 Task: Search one way flight ticket for 1 adult, 5 children, 2 infants in seat and 1 infant on lap in first from Amarillo: Rick Husband Amarillo International Airport to Laramie: Laramie Regional Airport on 8-3-2023. Choice of flights is Westjet. Number of bags: 2 carry on bags and 6 checked bags. Price is upto 92000. Outbound departure time preference is 10:30.
Action: Mouse moved to (291, 112)
Screenshot: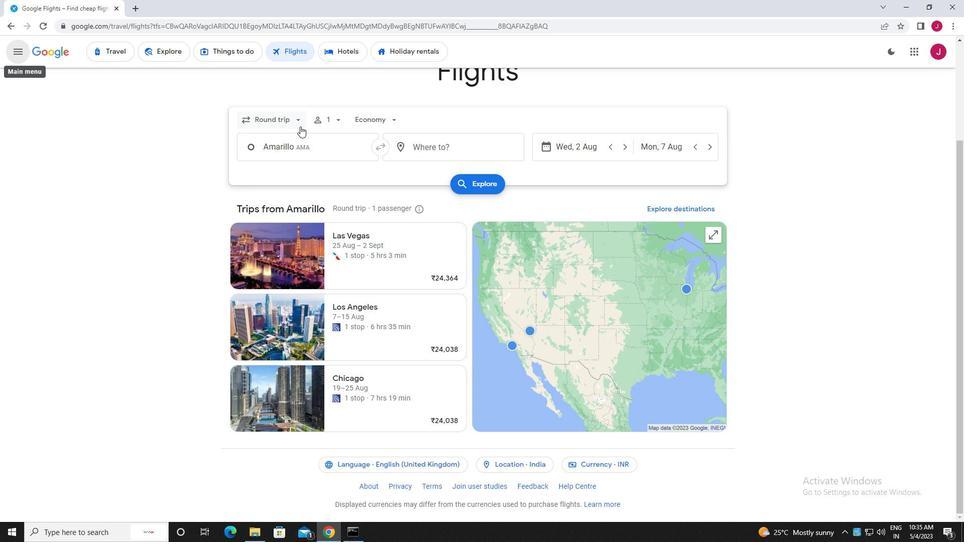 
Action: Mouse pressed left at (291, 112)
Screenshot: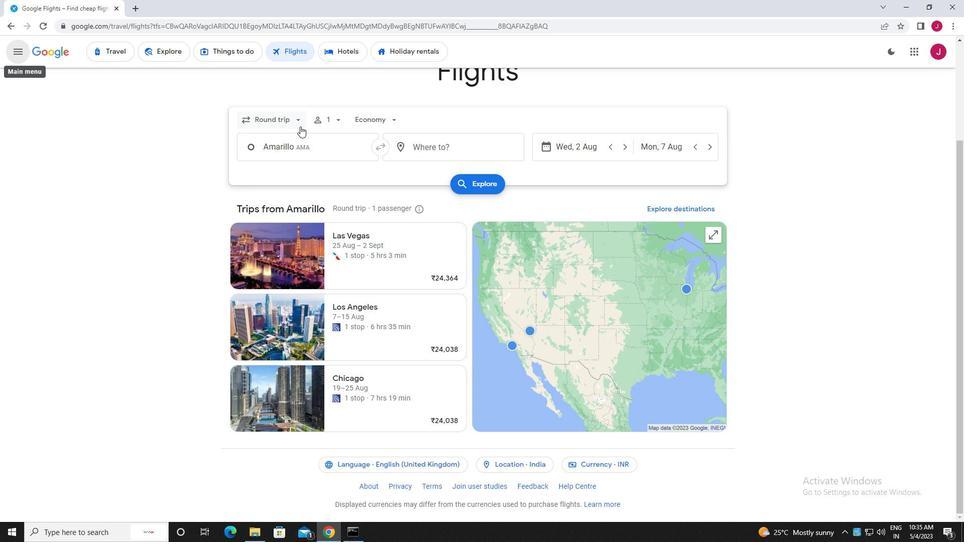 
Action: Mouse moved to (287, 165)
Screenshot: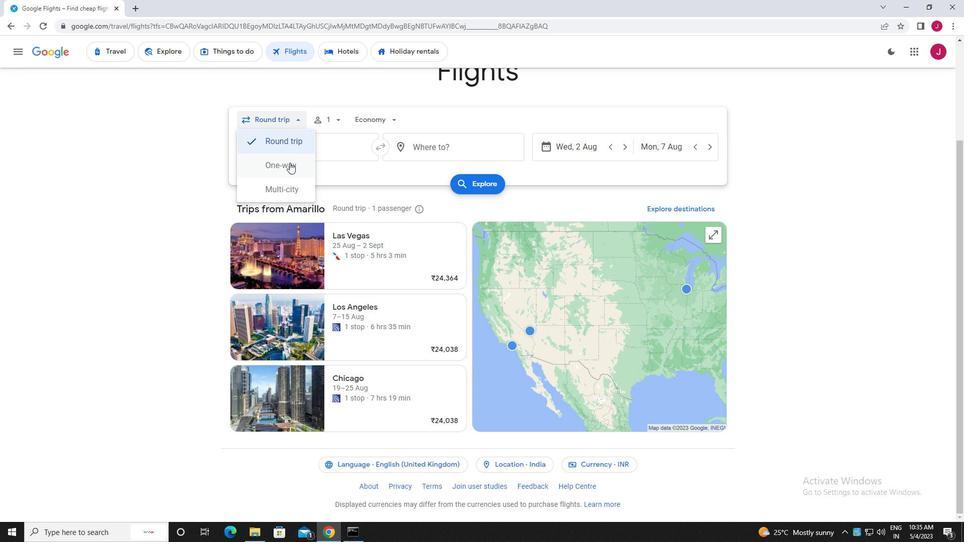 
Action: Mouse pressed left at (287, 165)
Screenshot: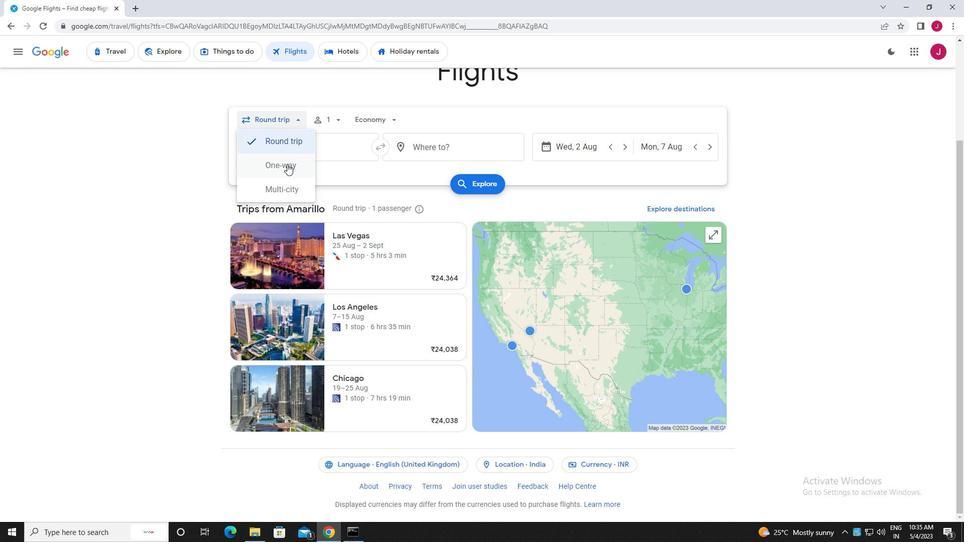 
Action: Mouse moved to (335, 122)
Screenshot: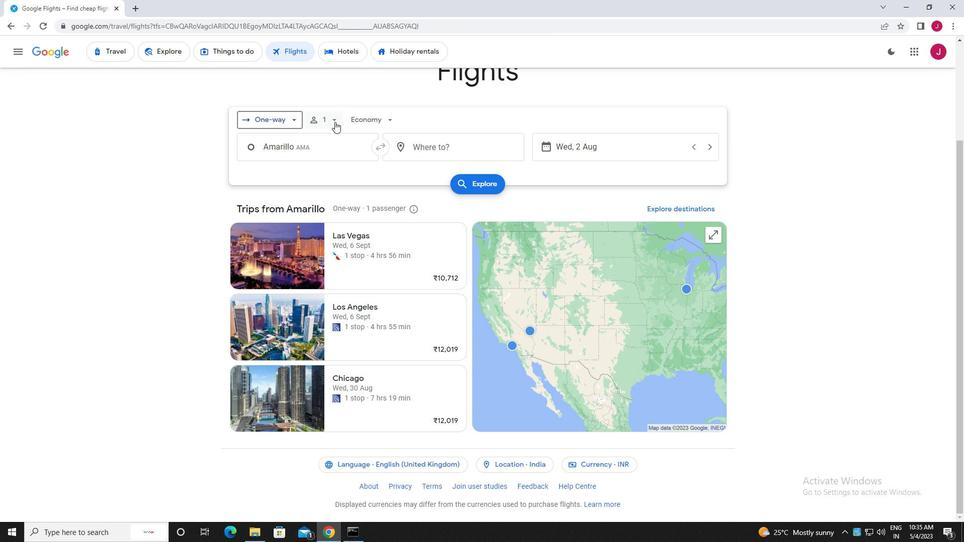 
Action: Mouse pressed left at (335, 122)
Screenshot: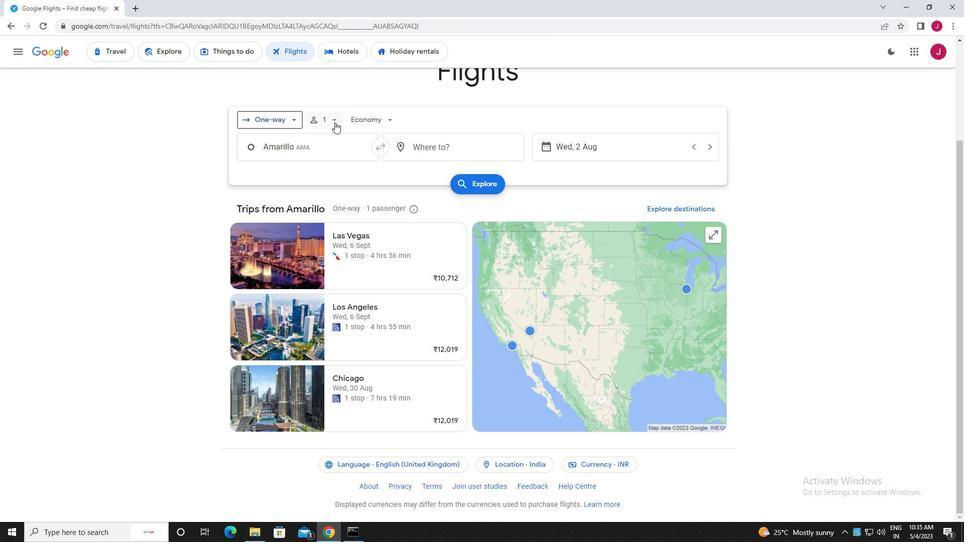 
Action: Mouse moved to (411, 174)
Screenshot: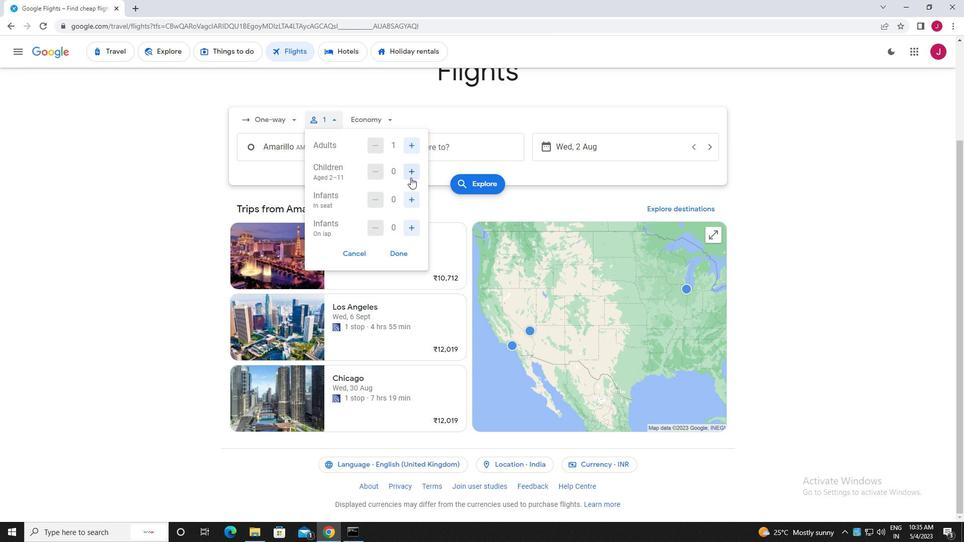 
Action: Mouse pressed left at (411, 174)
Screenshot: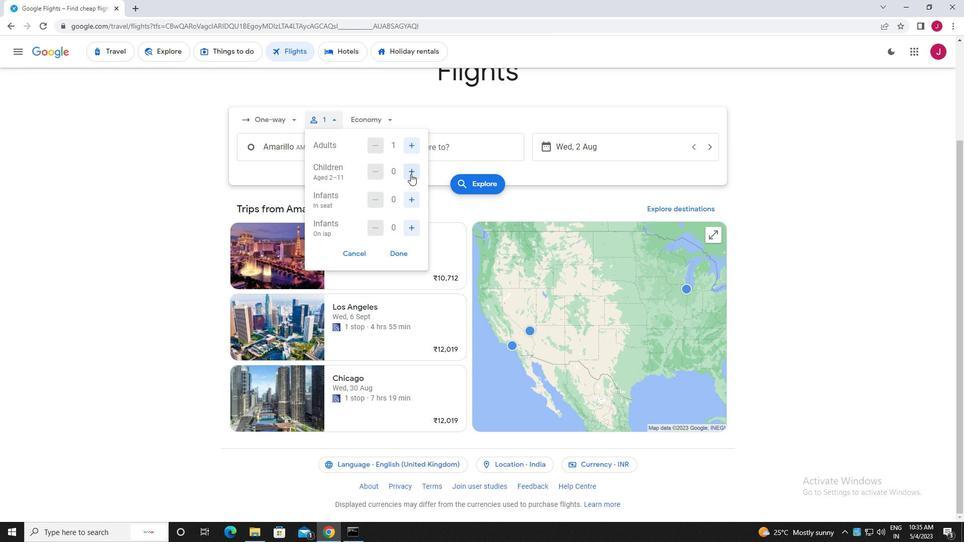 
Action: Mouse pressed left at (411, 174)
Screenshot: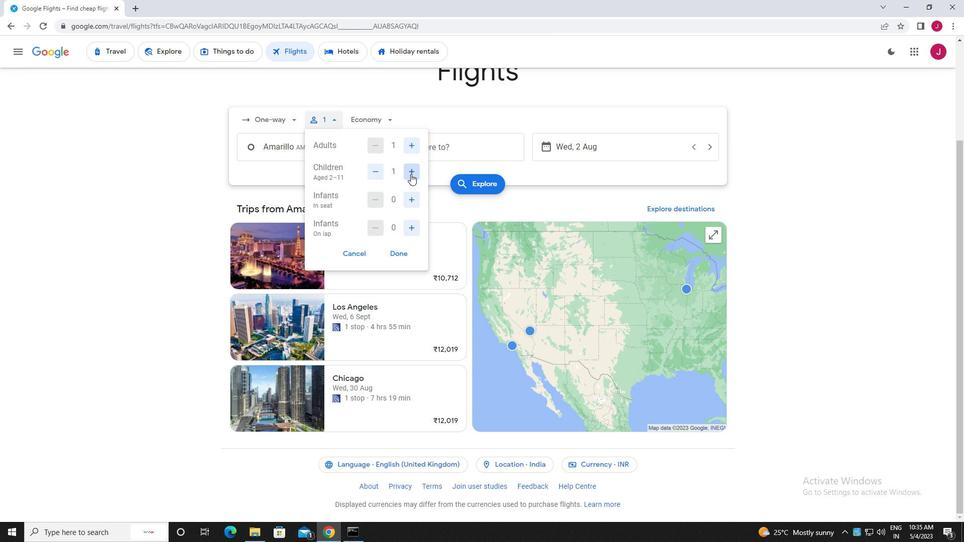 
Action: Mouse pressed left at (411, 174)
Screenshot: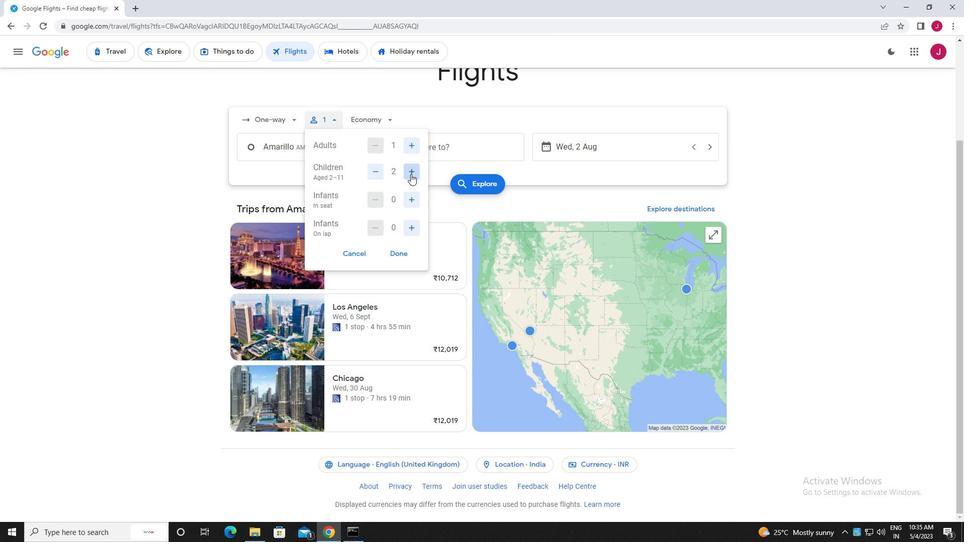 
Action: Mouse pressed left at (411, 174)
Screenshot: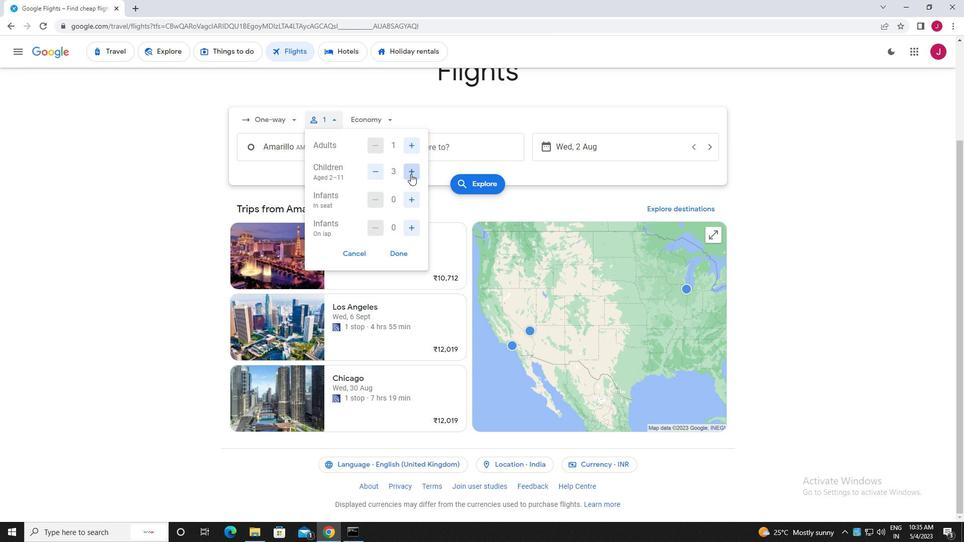 
Action: Mouse pressed left at (411, 174)
Screenshot: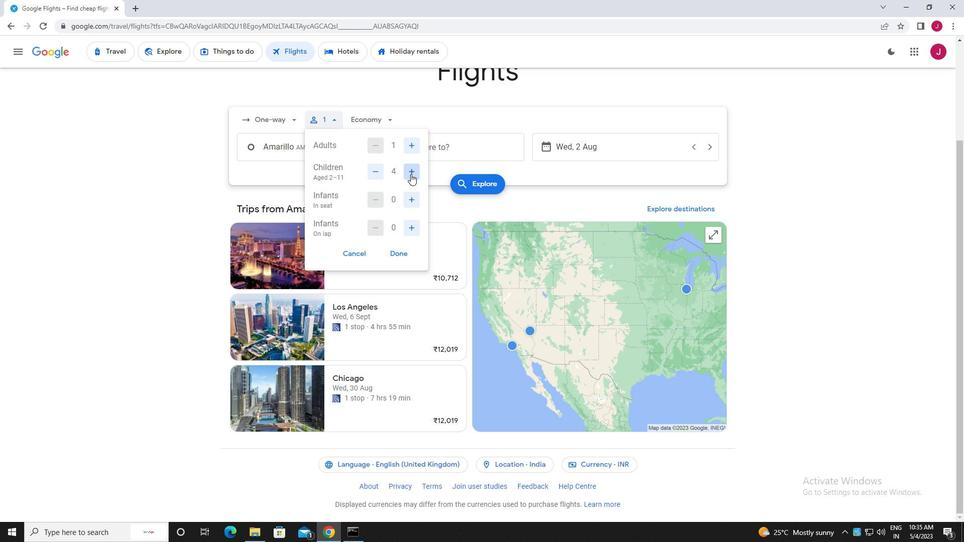 
Action: Mouse moved to (411, 199)
Screenshot: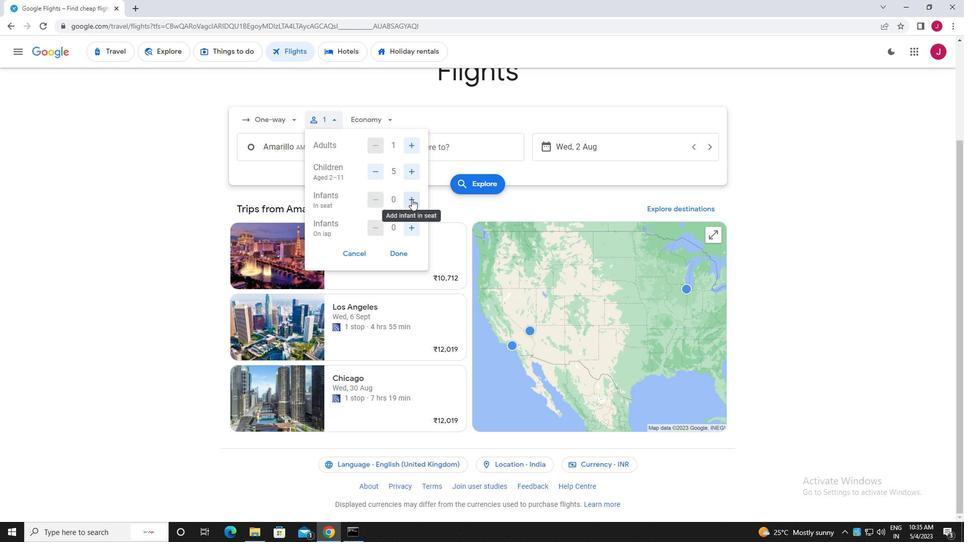 
Action: Mouse pressed left at (411, 199)
Screenshot: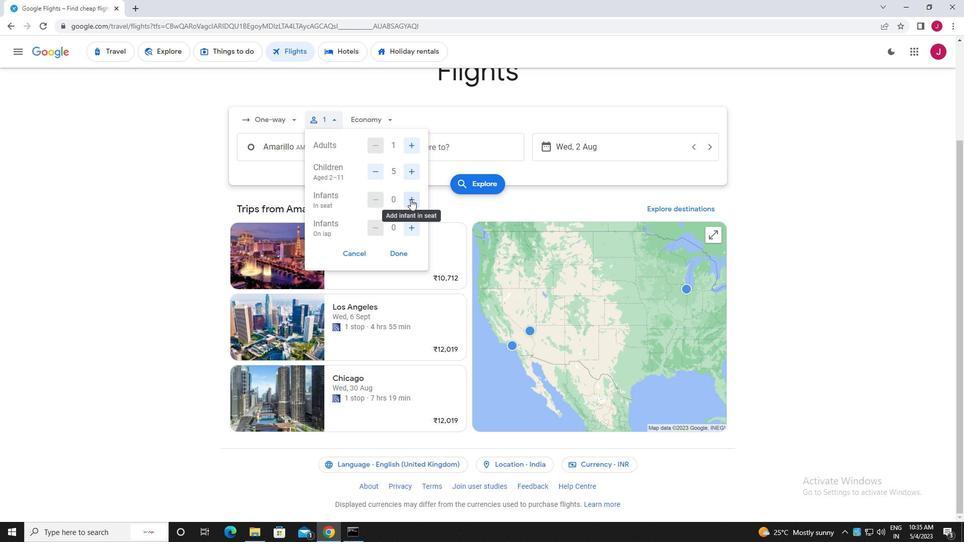 
Action: Mouse pressed left at (411, 199)
Screenshot: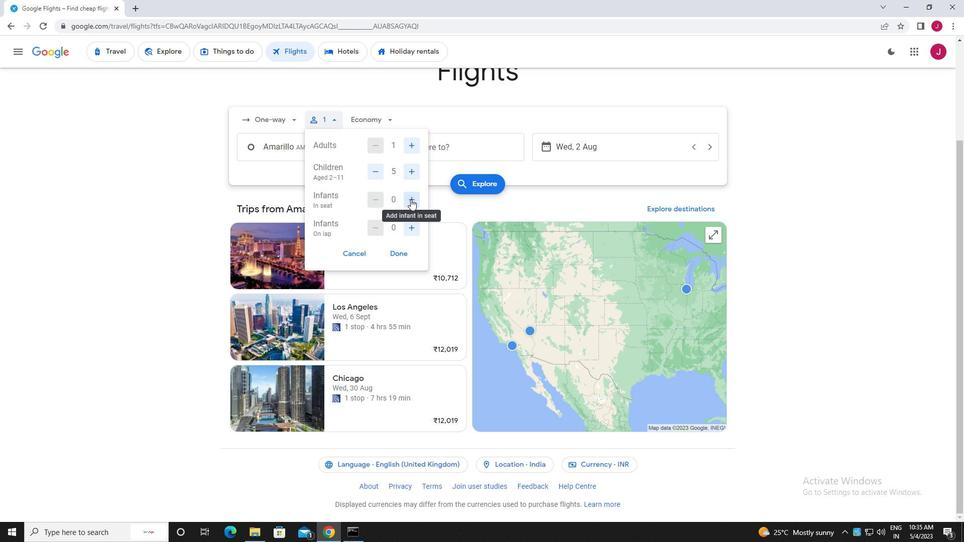 
Action: Mouse moved to (410, 227)
Screenshot: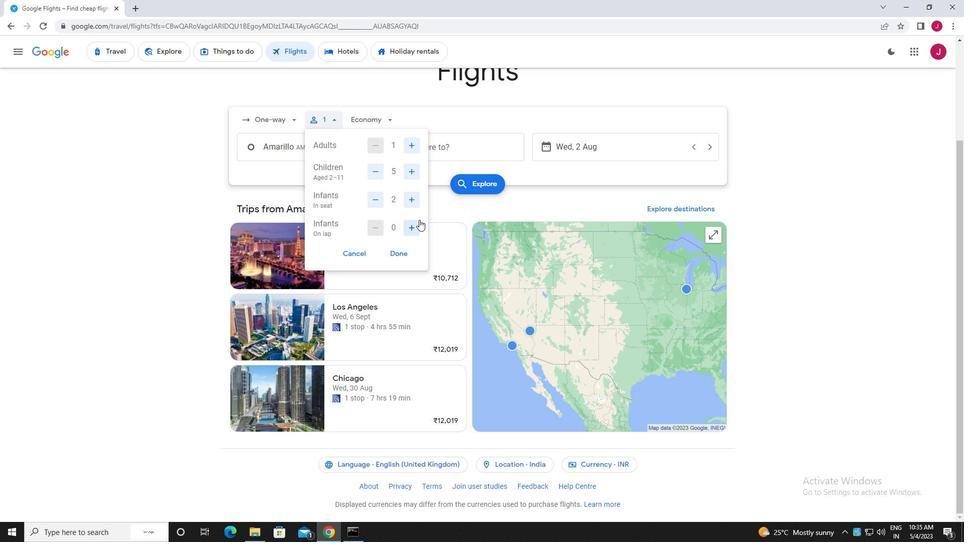 
Action: Mouse pressed left at (410, 227)
Screenshot: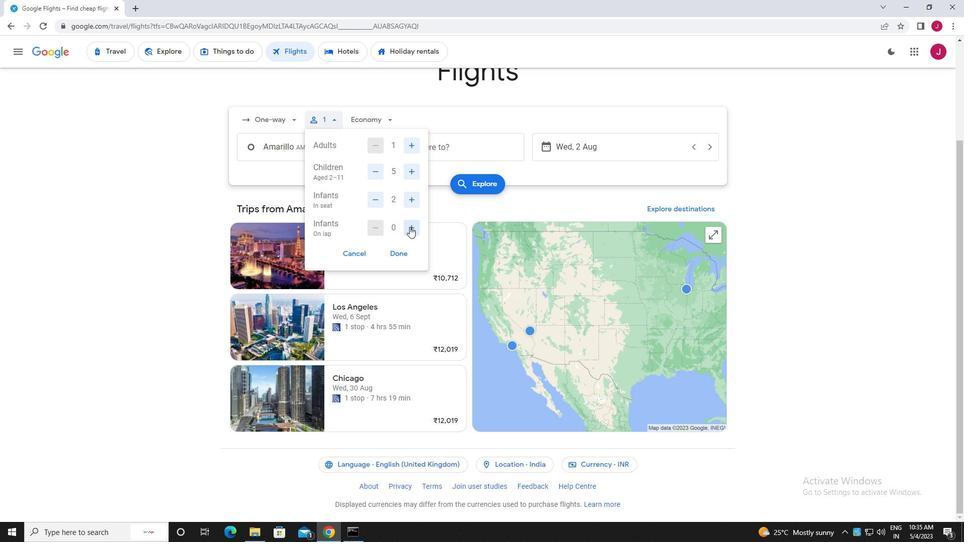 
Action: Mouse moved to (371, 199)
Screenshot: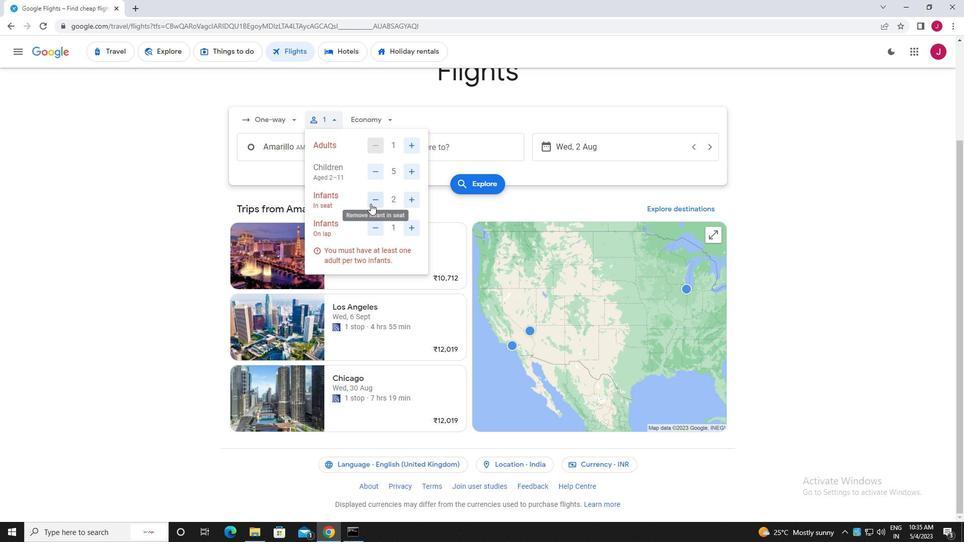 
Action: Mouse pressed left at (371, 199)
Screenshot: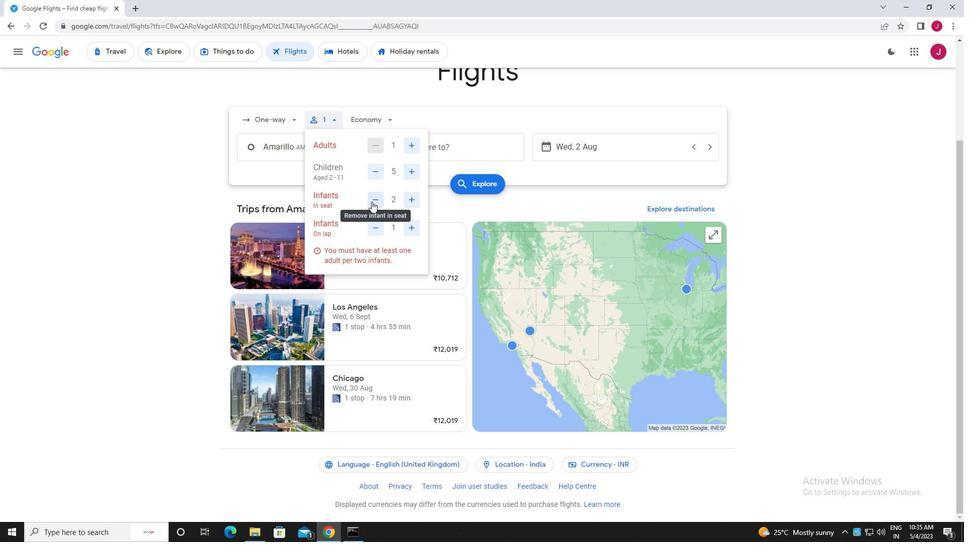 
Action: Mouse moved to (400, 253)
Screenshot: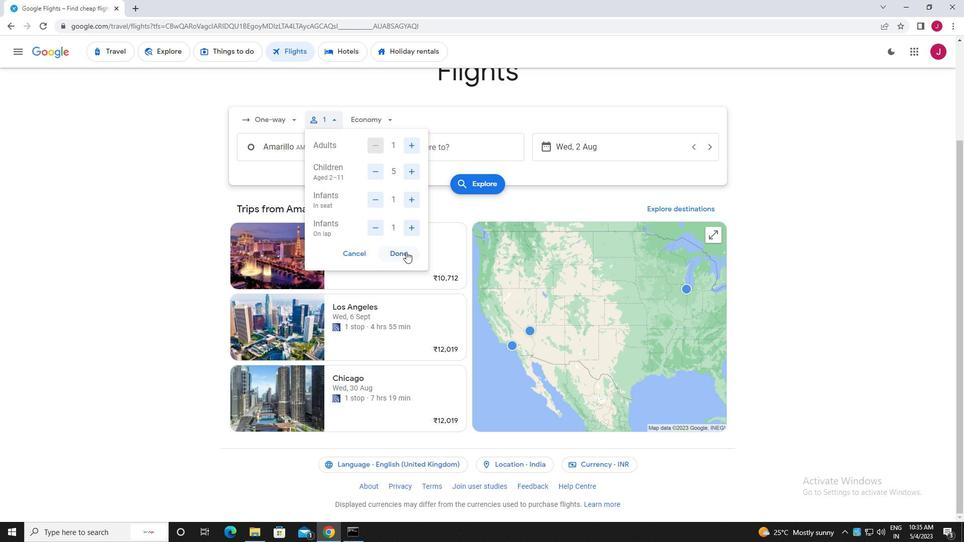 
Action: Mouse pressed left at (400, 253)
Screenshot: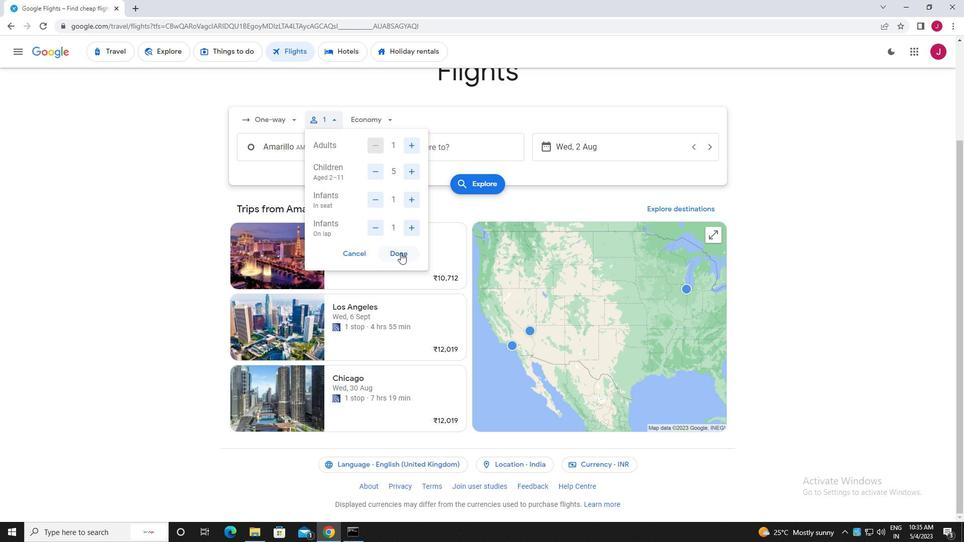 
Action: Mouse moved to (391, 123)
Screenshot: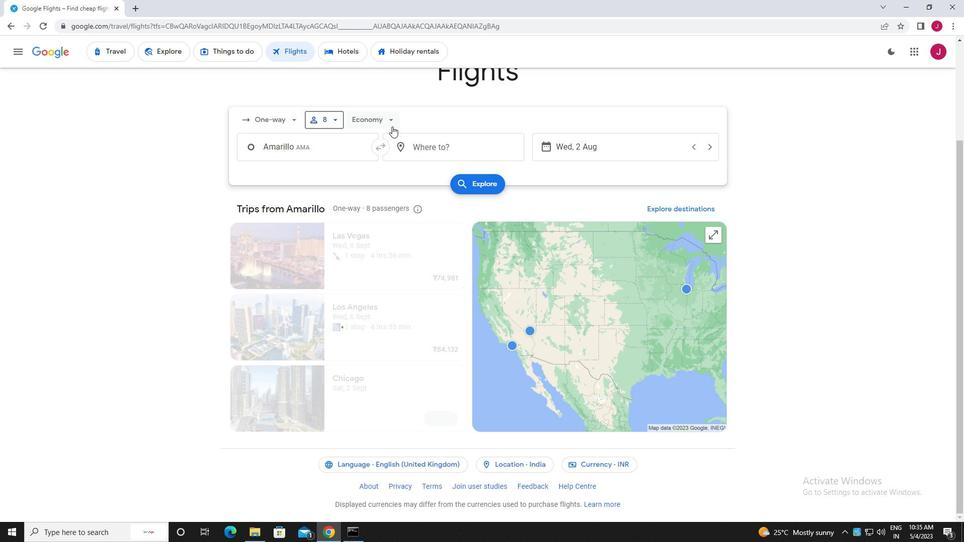 
Action: Mouse pressed left at (391, 123)
Screenshot: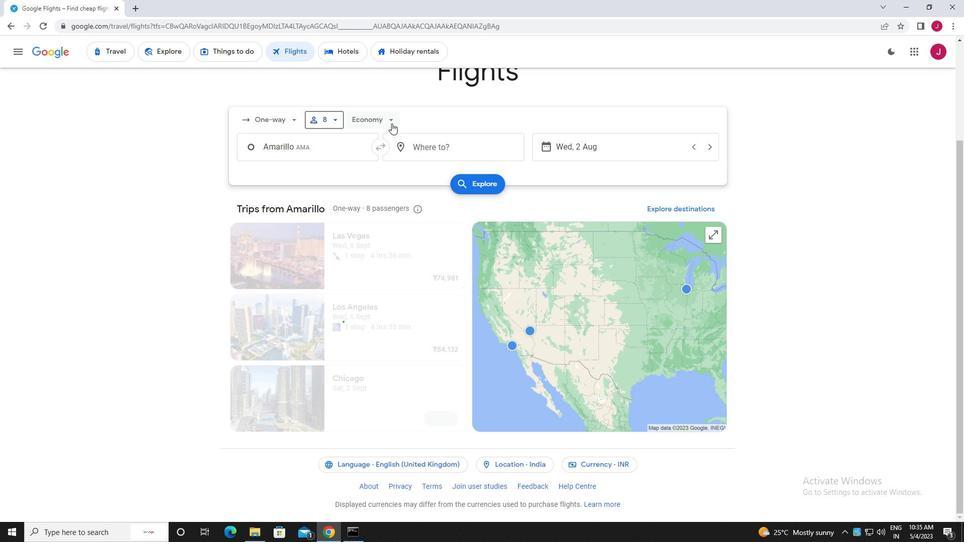 
Action: Mouse moved to (392, 216)
Screenshot: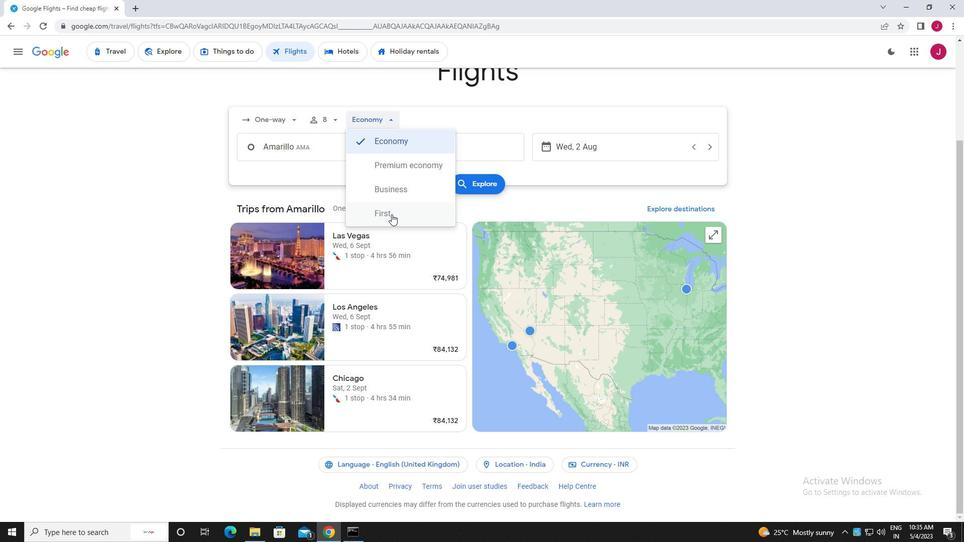 
Action: Mouse pressed left at (392, 216)
Screenshot: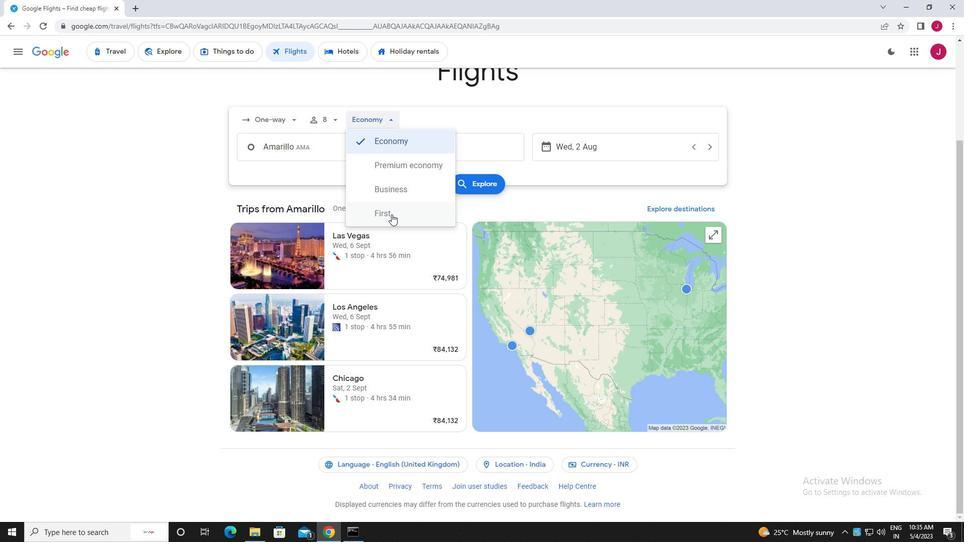 
Action: Mouse moved to (330, 150)
Screenshot: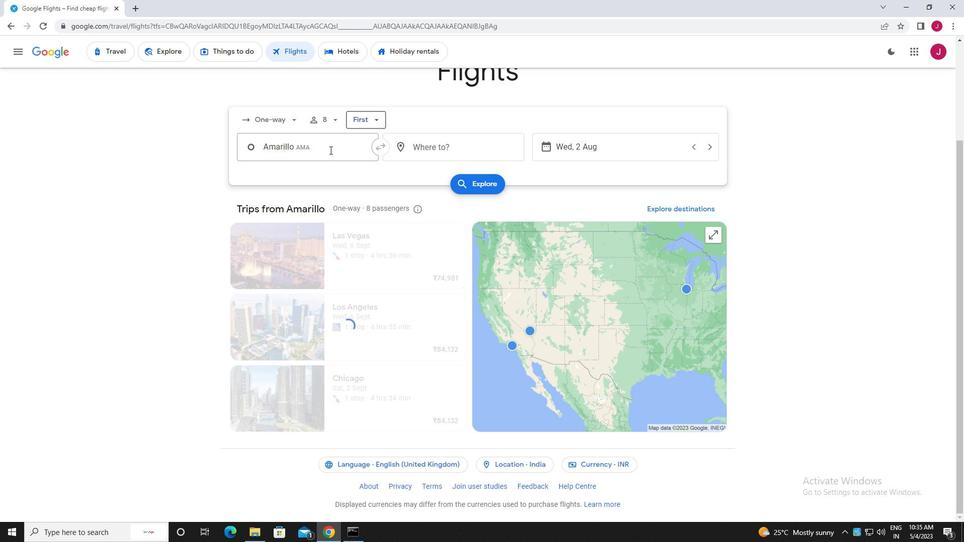 
Action: Mouse pressed left at (330, 150)
Screenshot: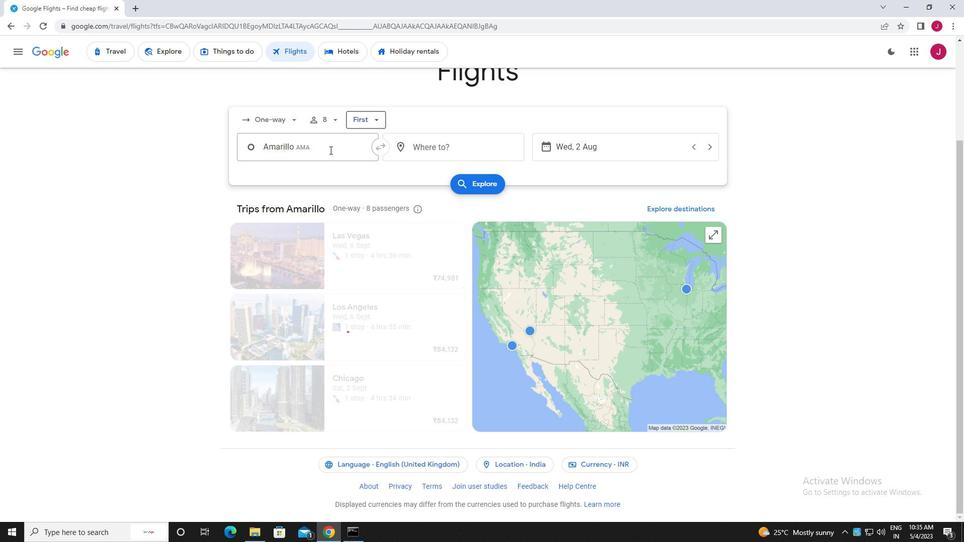 
Action: Mouse moved to (337, 150)
Screenshot: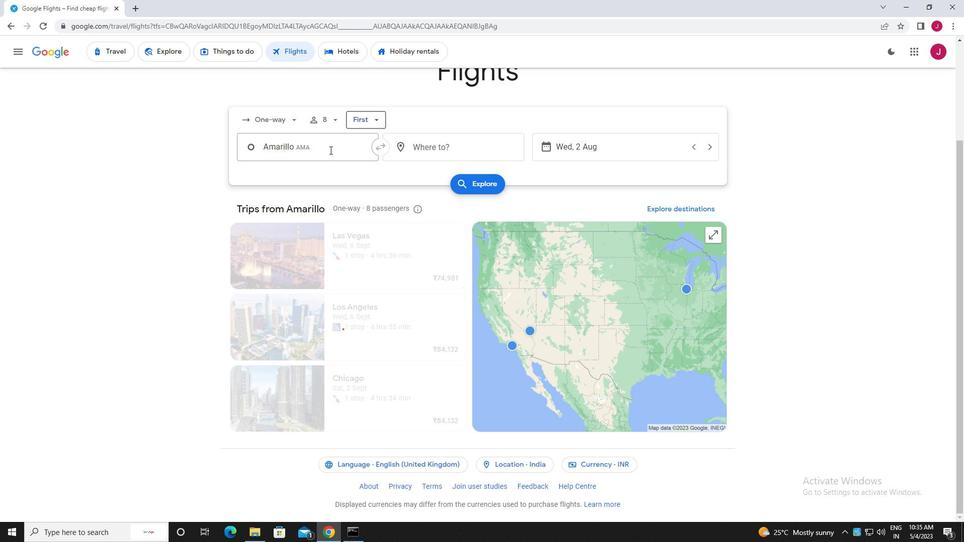 
Action: Key pressed amarillo
Screenshot: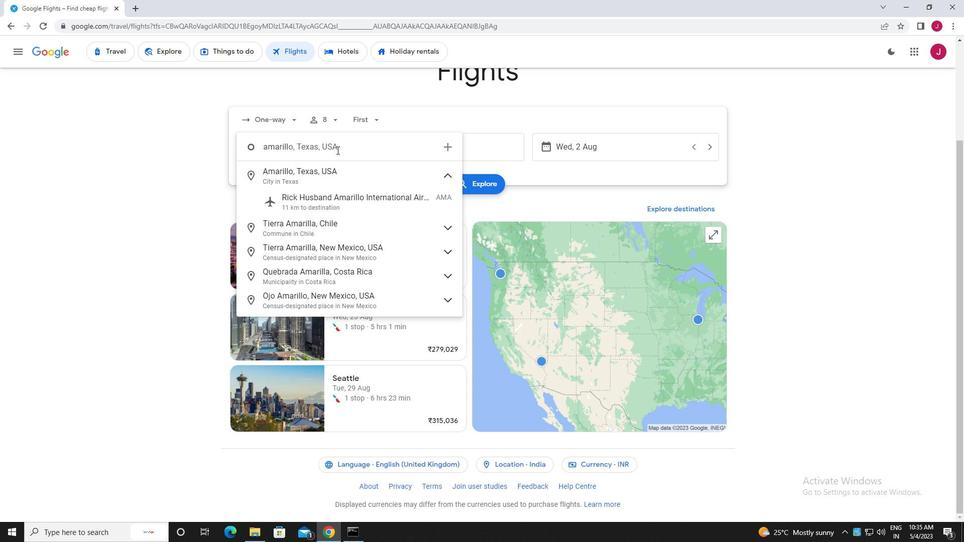 
Action: Mouse moved to (359, 206)
Screenshot: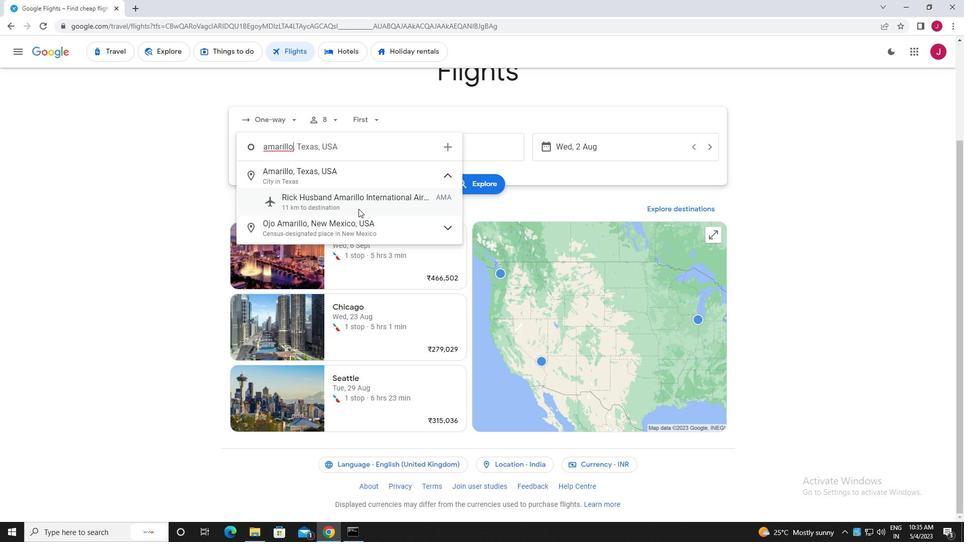 
Action: Mouse pressed left at (359, 206)
Screenshot: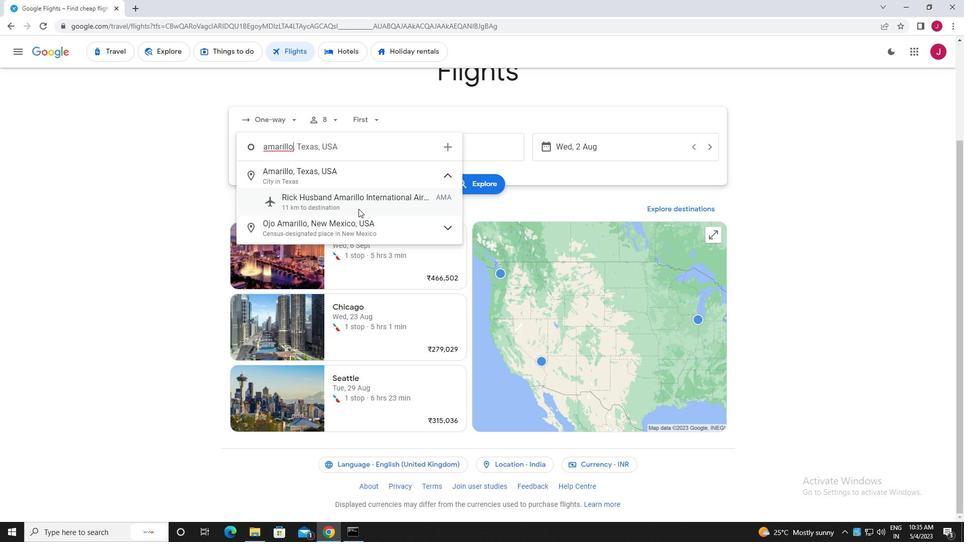 
Action: Mouse moved to (460, 151)
Screenshot: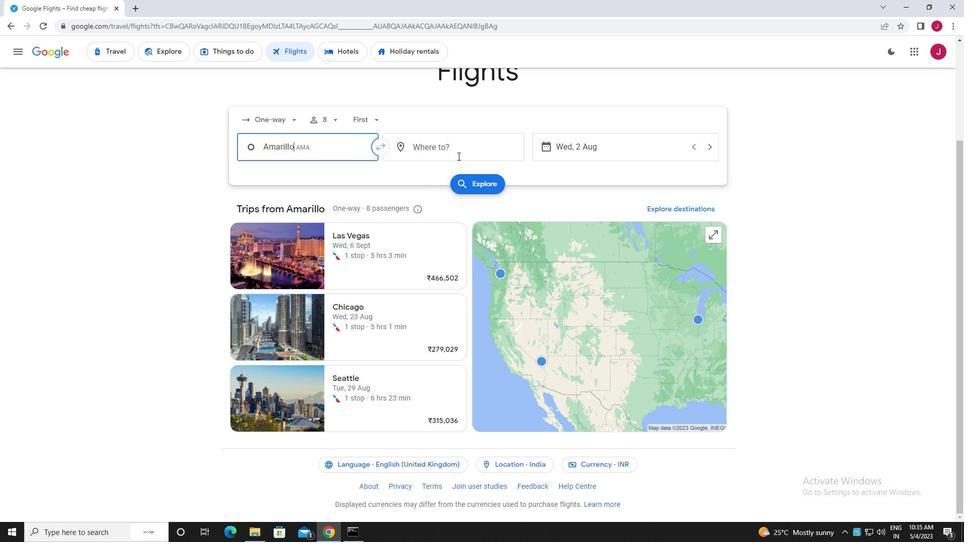 
Action: Mouse pressed left at (460, 151)
Screenshot: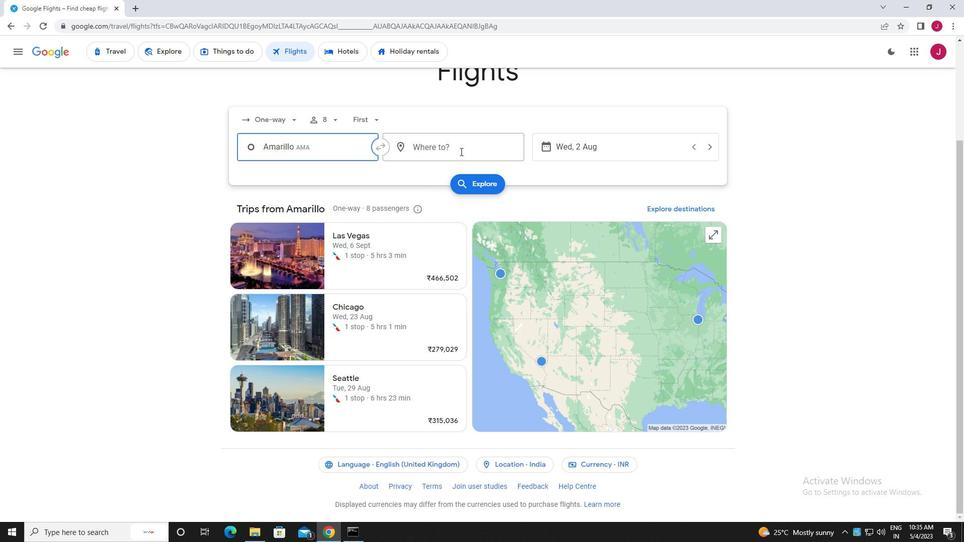 
Action: Mouse moved to (462, 152)
Screenshot: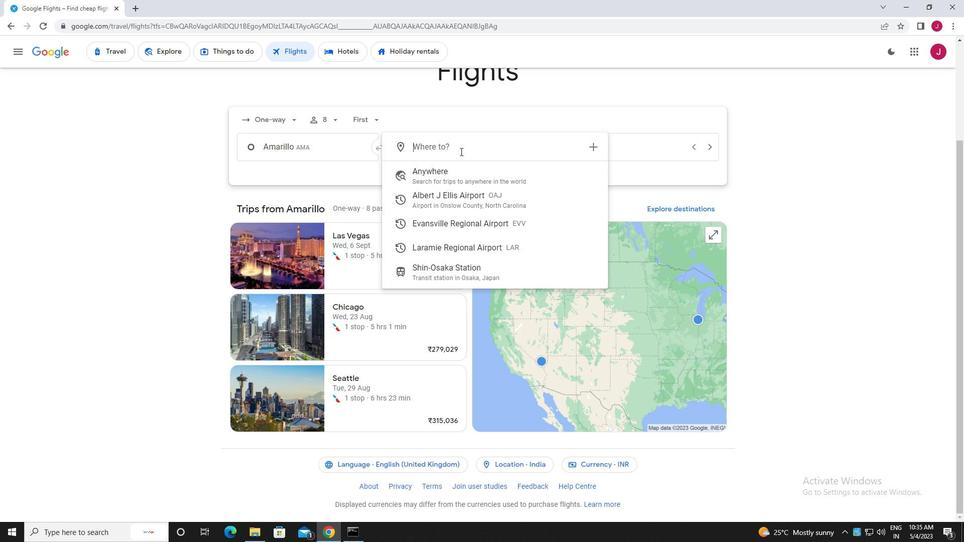 
Action: Key pressed laram
Screenshot: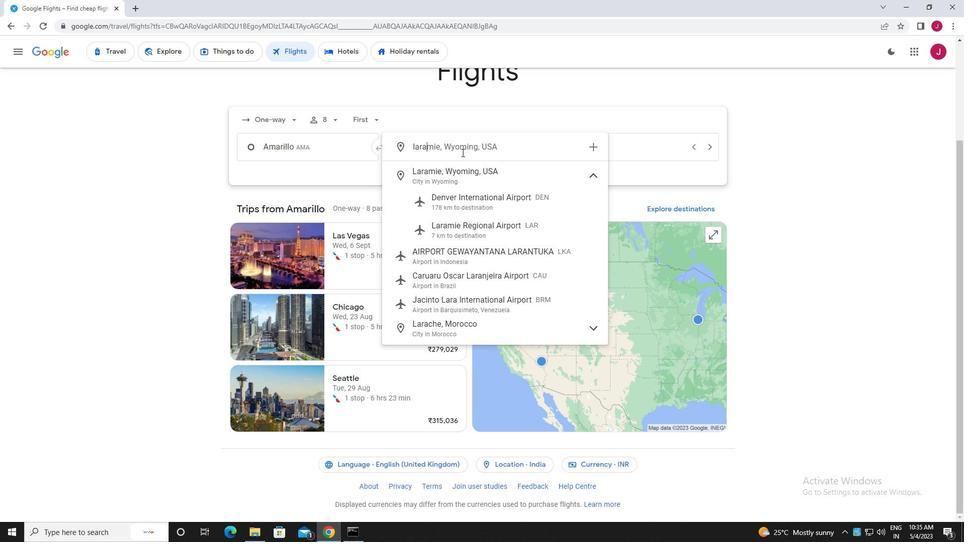 
Action: Mouse moved to (476, 222)
Screenshot: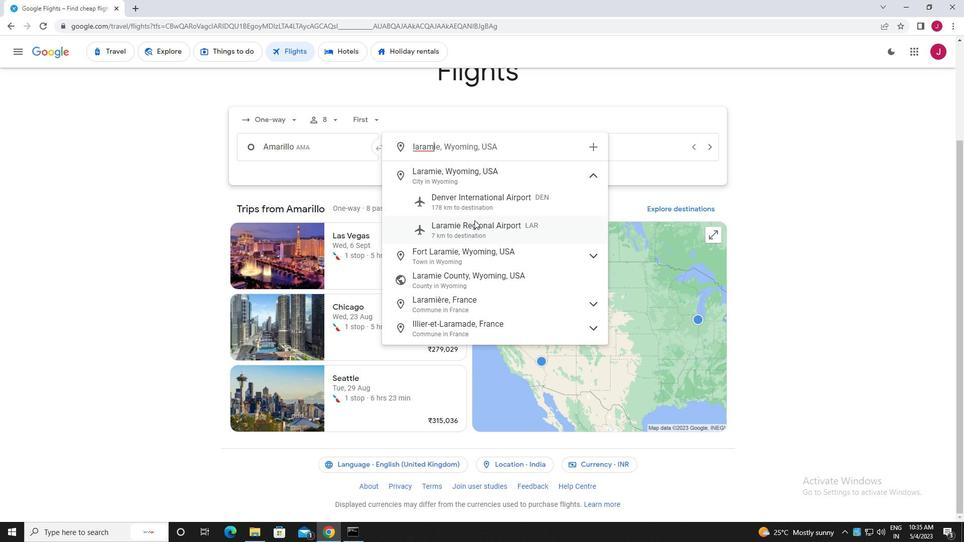 
Action: Mouse pressed left at (476, 222)
Screenshot: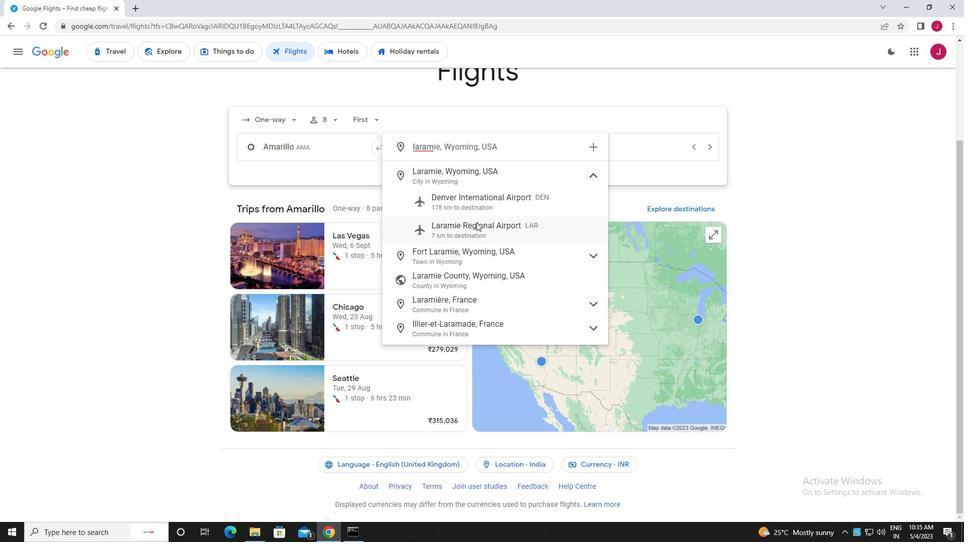 
Action: Mouse moved to (587, 151)
Screenshot: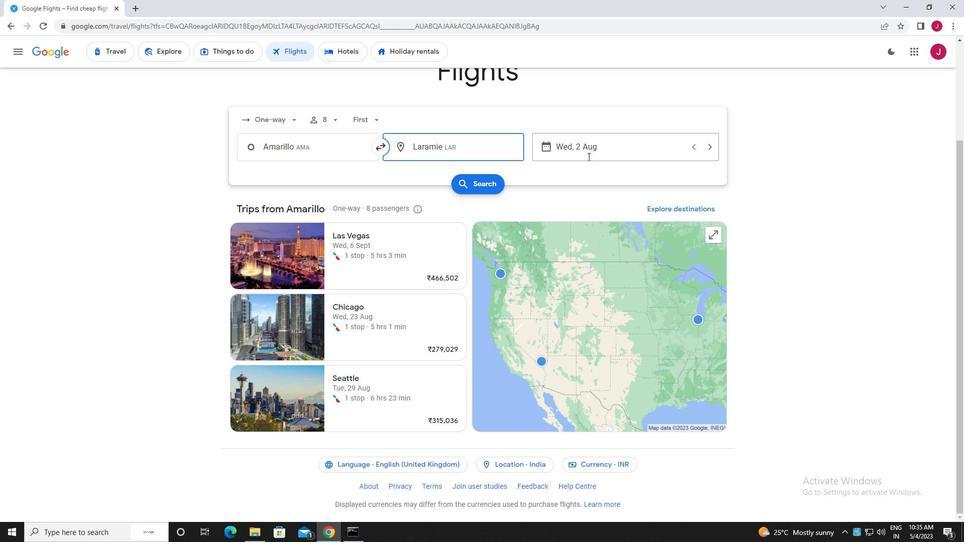 
Action: Mouse pressed left at (587, 151)
Screenshot: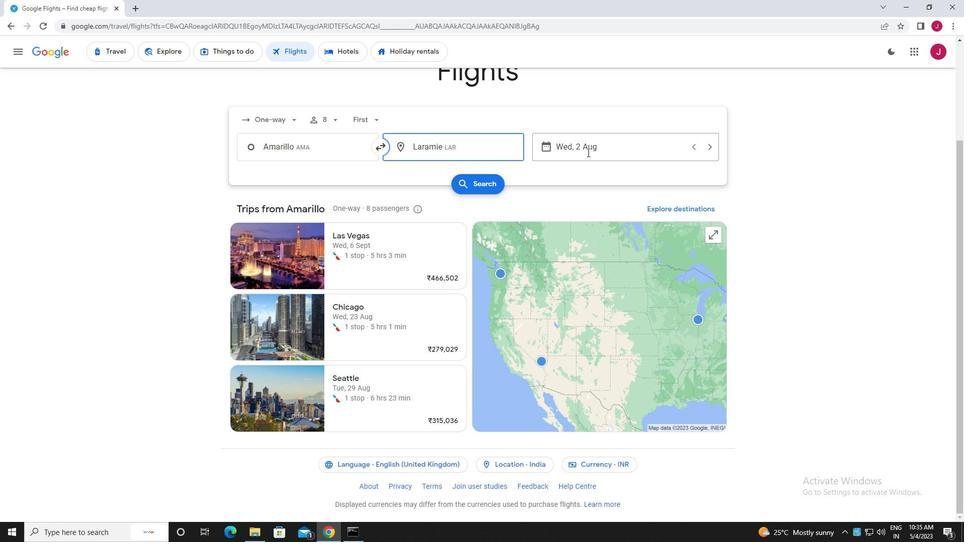 
Action: Mouse moved to (458, 225)
Screenshot: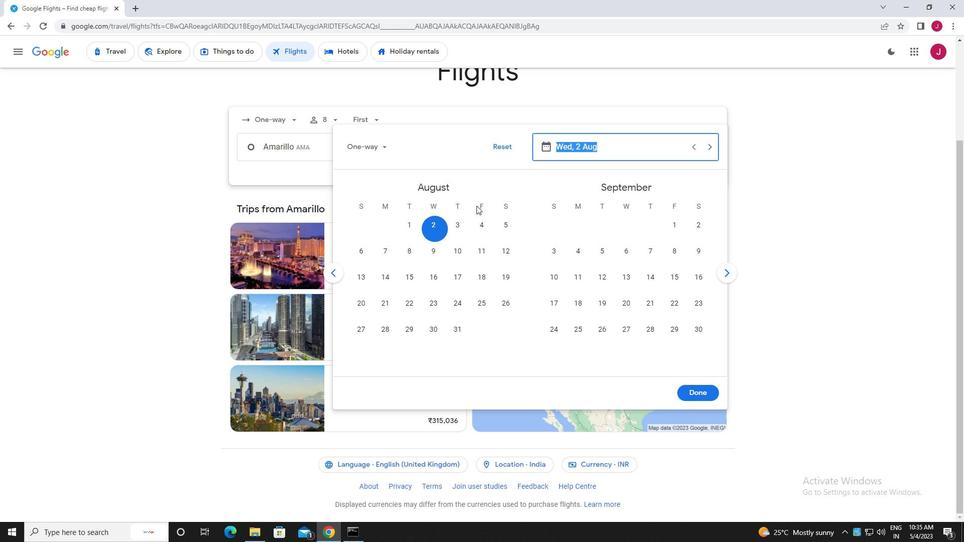 
Action: Mouse pressed left at (458, 225)
Screenshot: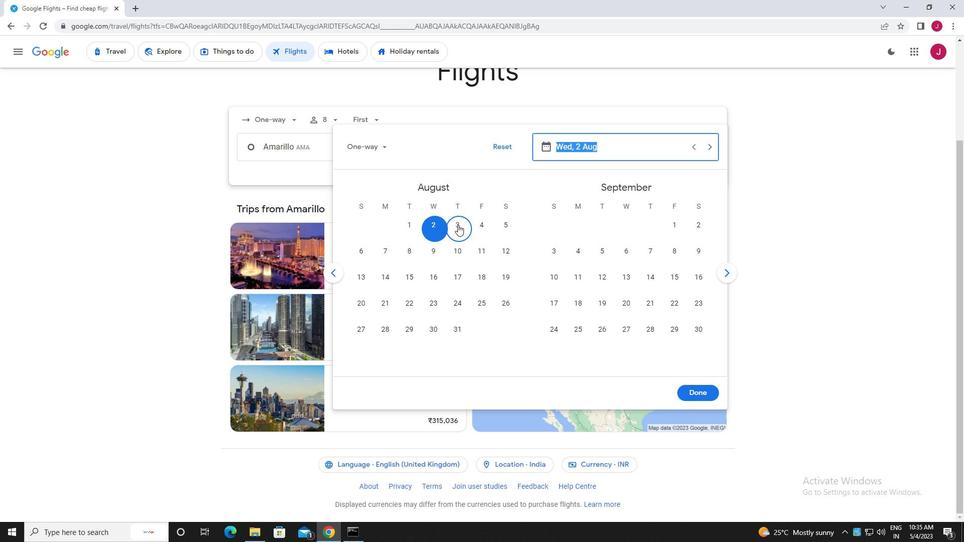 
Action: Mouse moved to (703, 392)
Screenshot: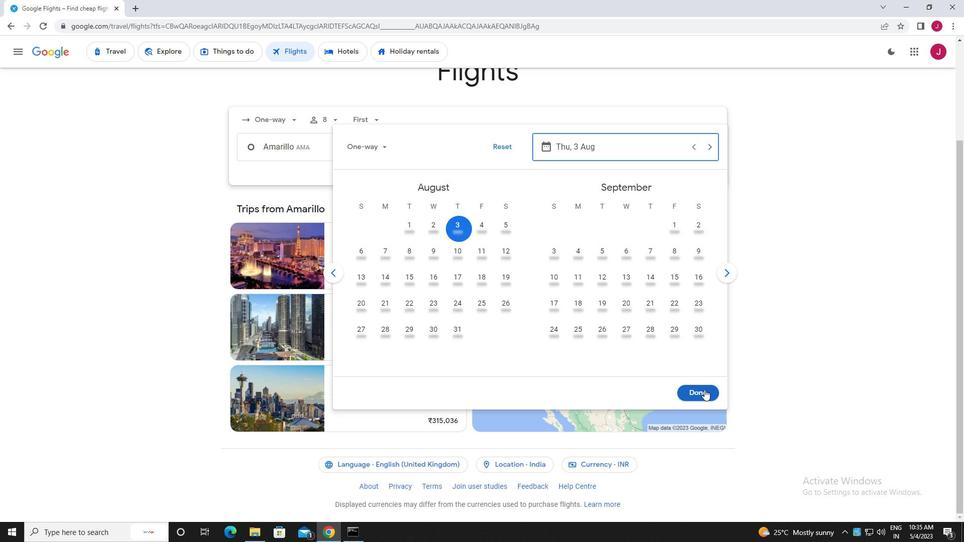 
Action: Mouse pressed left at (703, 392)
Screenshot: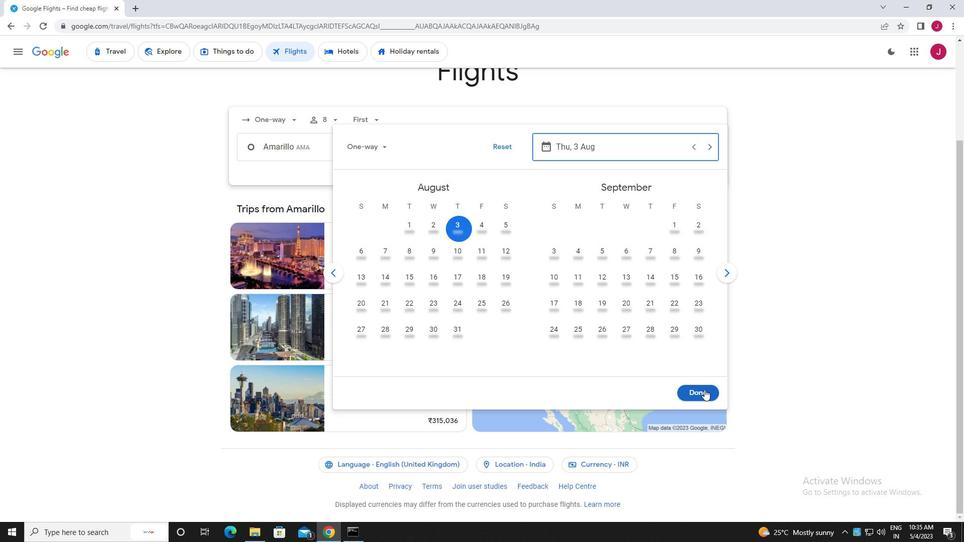 
Action: Mouse moved to (491, 184)
Screenshot: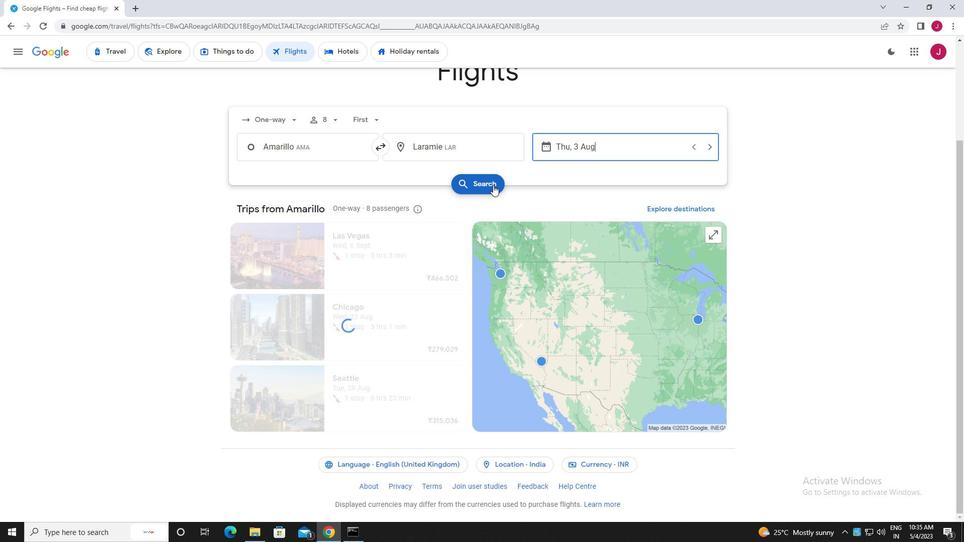 
Action: Mouse pressed left at (491, 184)
Screenshot: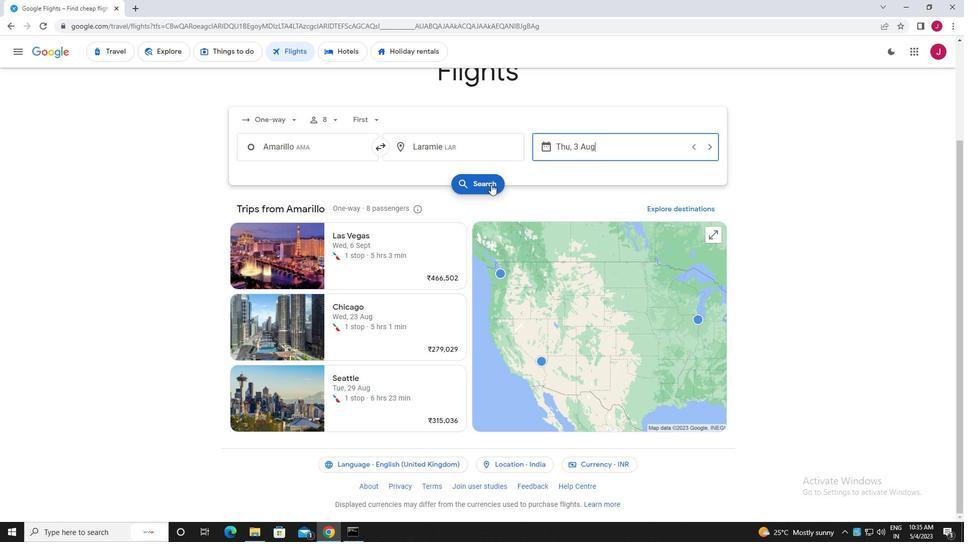
Action: Mouse moved to (252, 145)
Screenshot: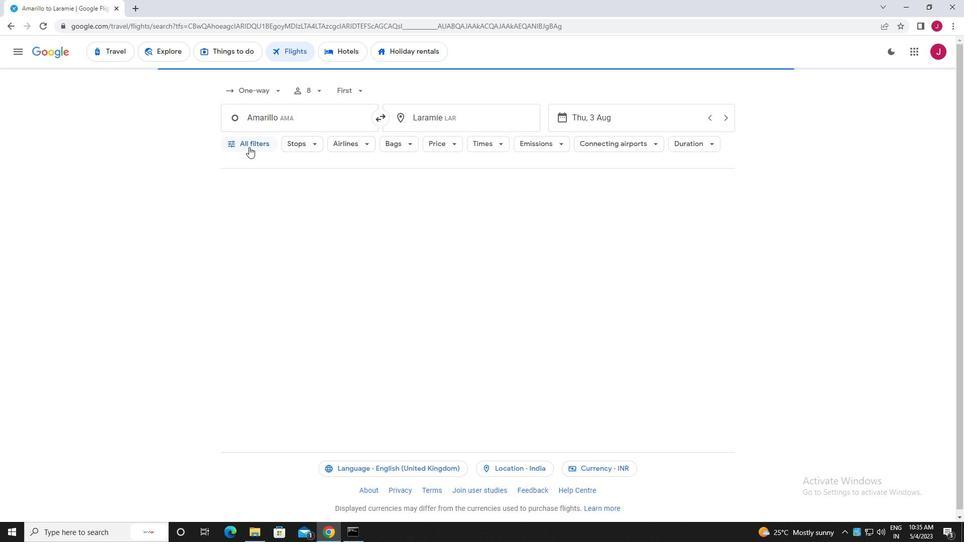 
Action: Mouse pressed left at (252, 145)
Screenshot: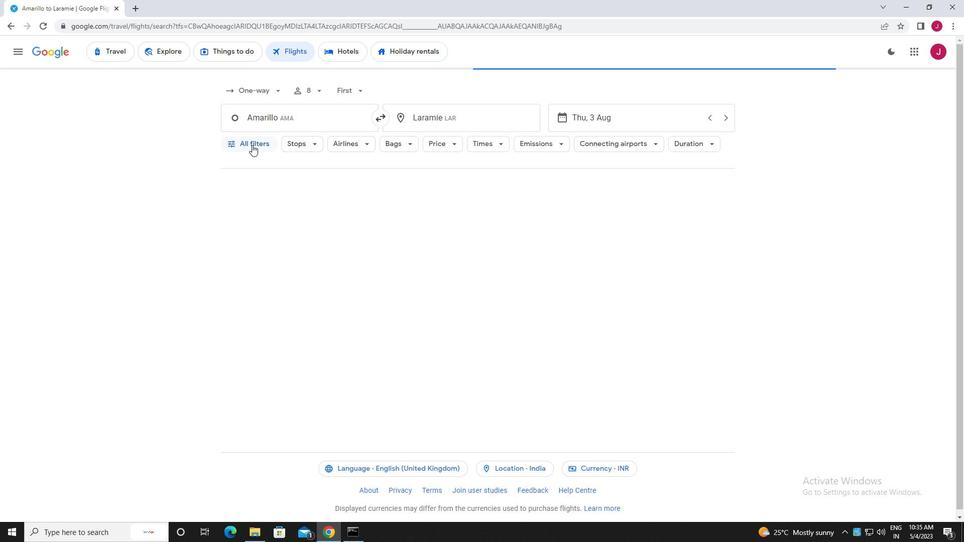 
Action: Mouse moved to (321, 227)
Screenshot: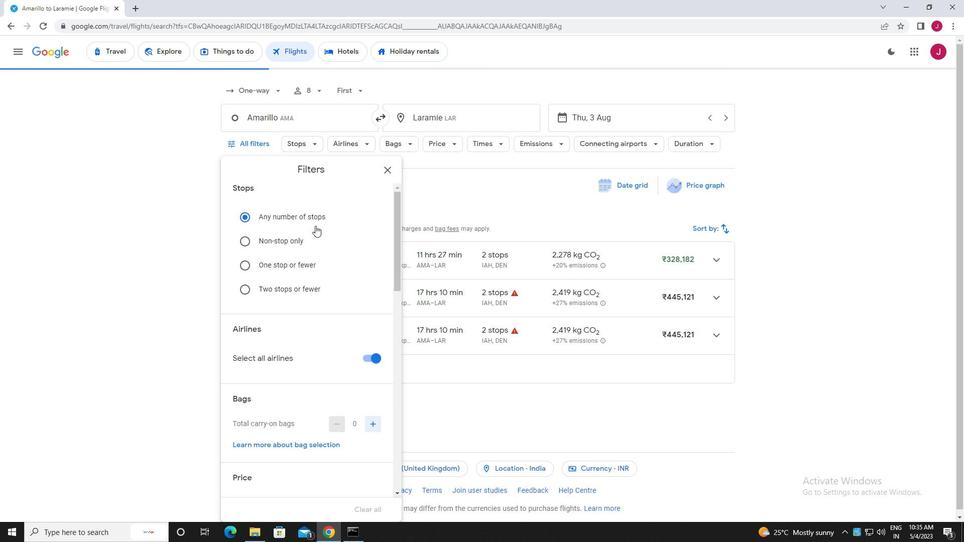 
Action: Mouse scrolled (321, 226) with delta (0, 0)
Screenshot: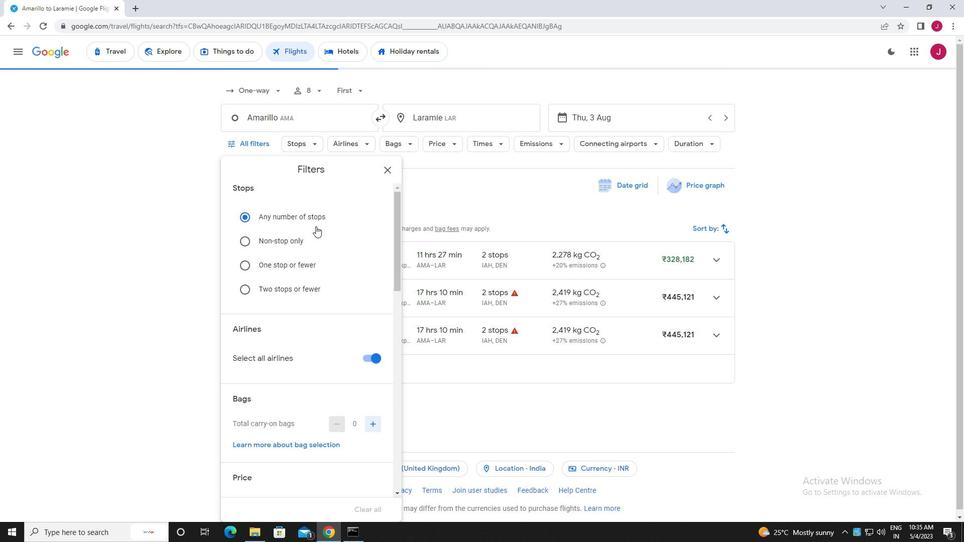 
Action: Mouse moved to (321, 227)
Screenshot: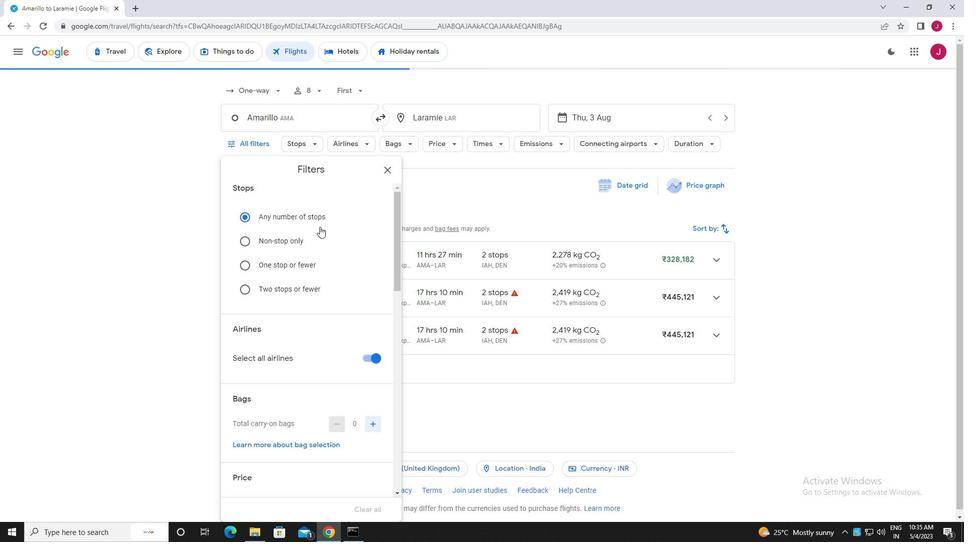 
Action: Mouse scrolled (321, 227) with delta (0, 0)
Screenshot: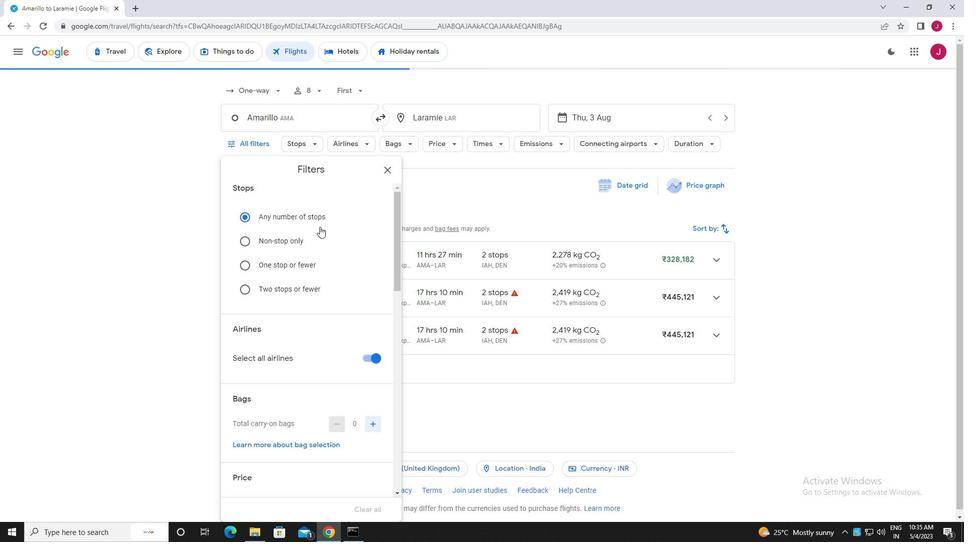 
Action: Mouse moved to (322, 228)
Screenshot: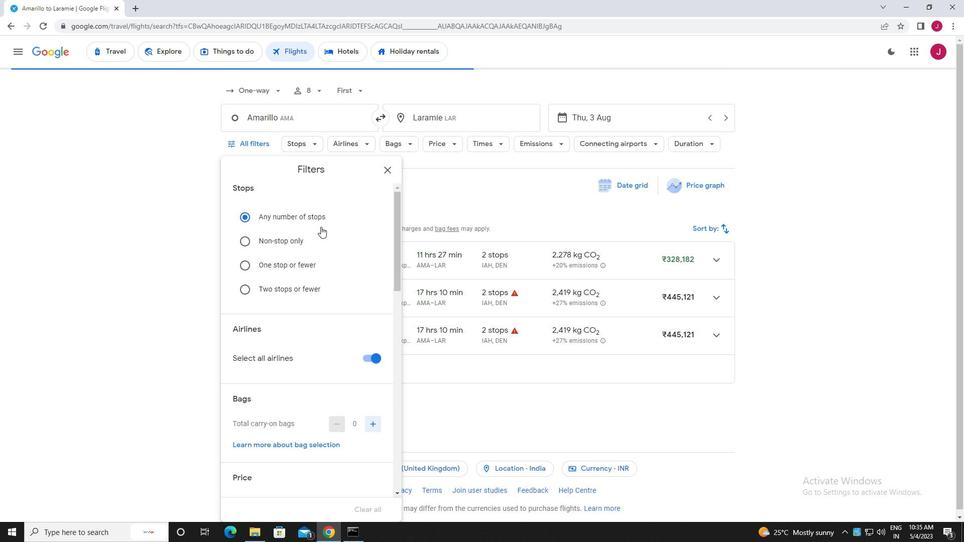 
Action: Mouse scrolled (322, 227) with delta (0, 0)
Screenshot: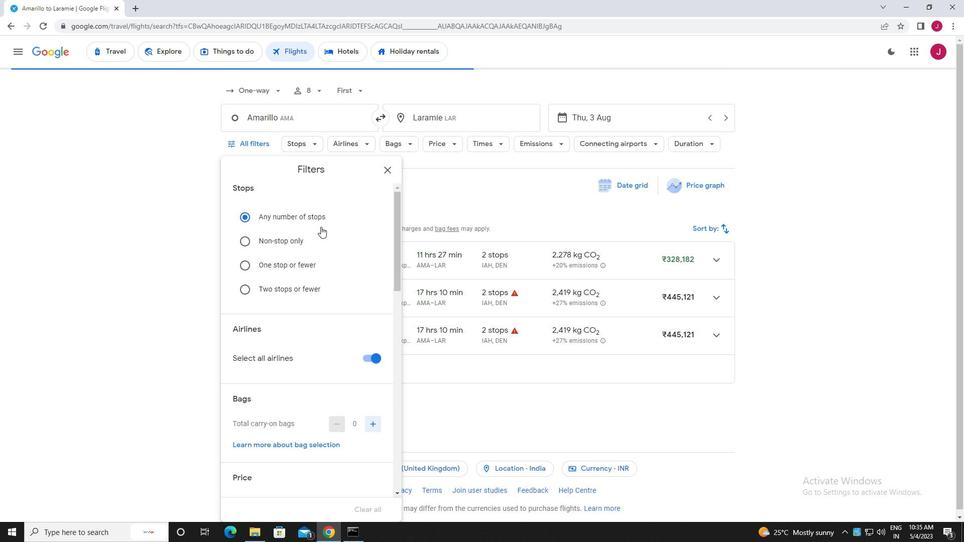 
Action: Mouse moved to (370, 206)
Screenshot: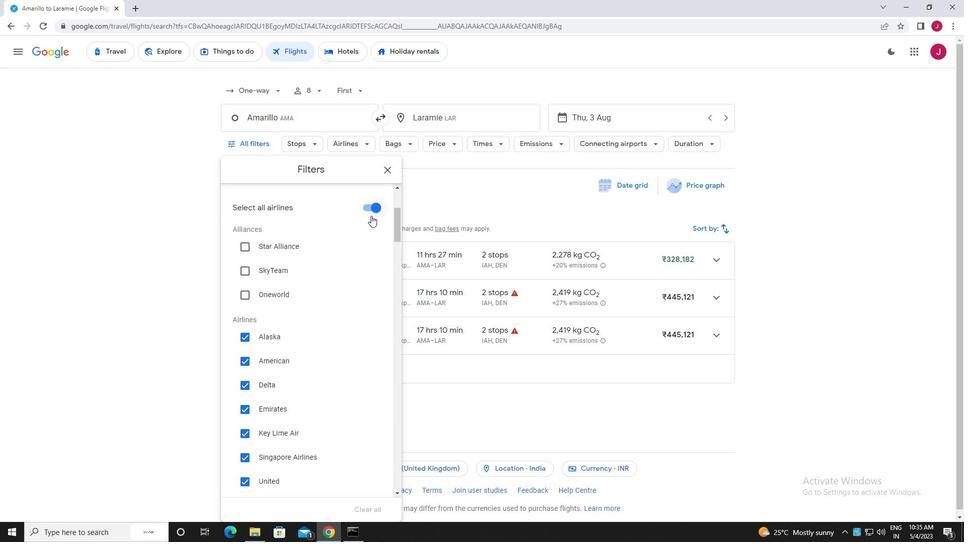 
Action: Mouse pressed left at (370, 206)
Screenshot: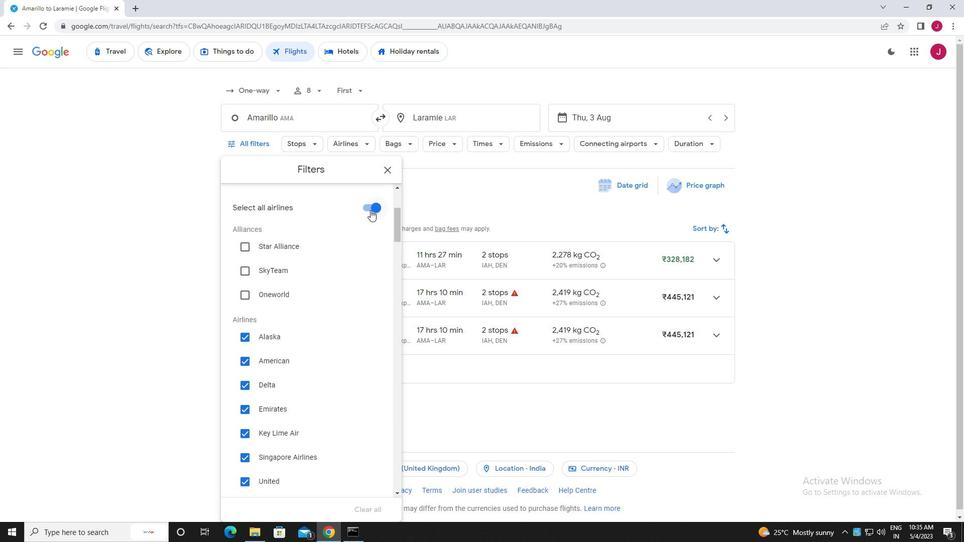 
Action: Mouse moved to (359, 234)
Screenshot: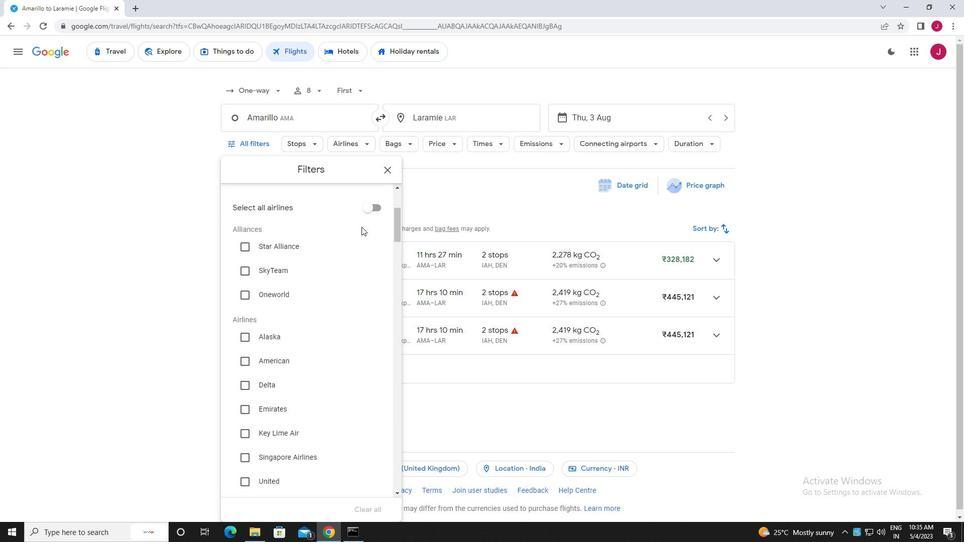 
Action: Mouse scrolled (359, 233) with delta (0, 0)
Screenshot: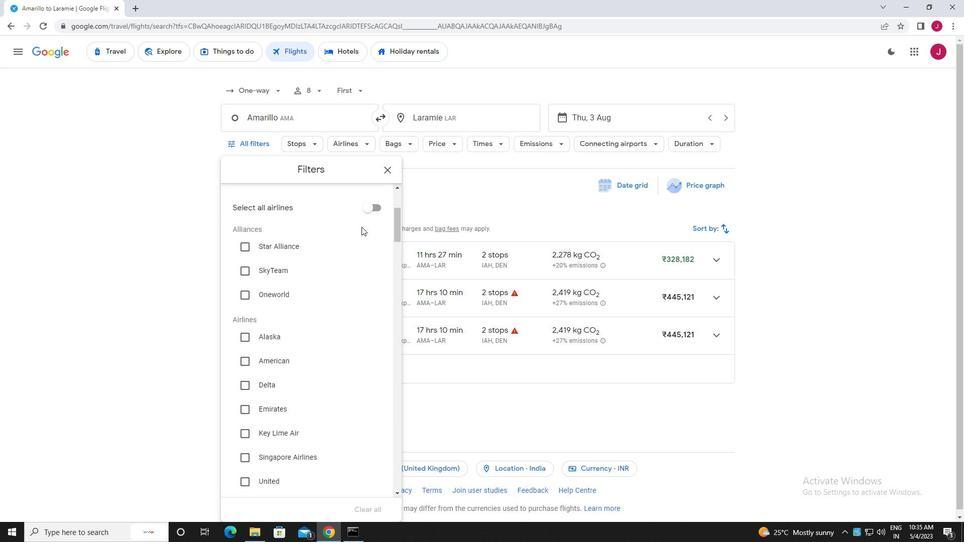 
Action: Mouse moved to (358, 238)
Screenshot: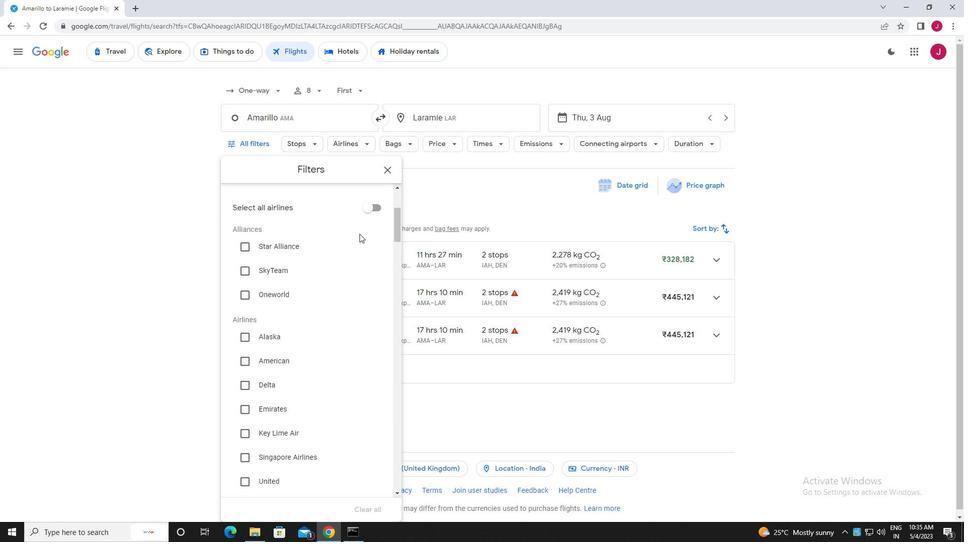 
Action: Mouse scrolled (358, 237) with delta (0, 0)
Screenshot: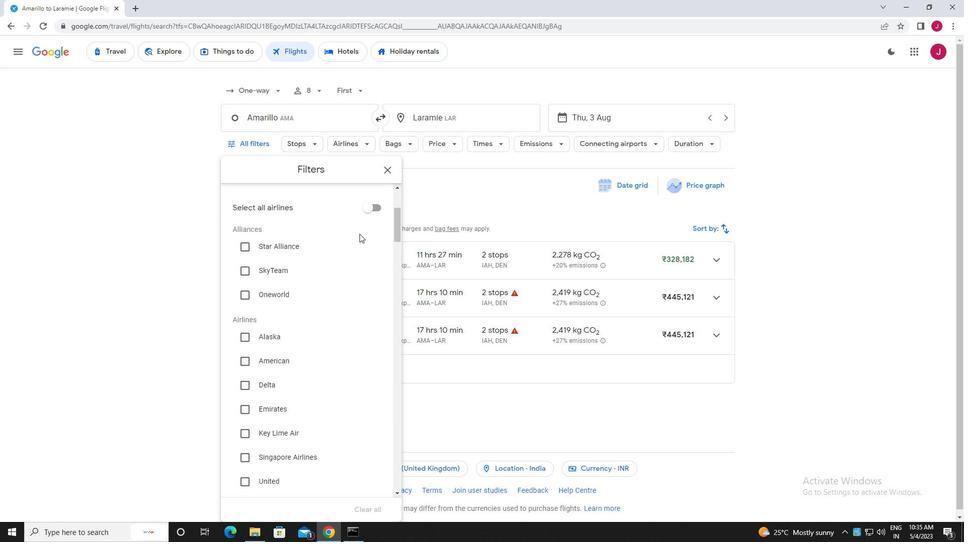 
Action: Mouse moved to (271, 294)
Screenshot: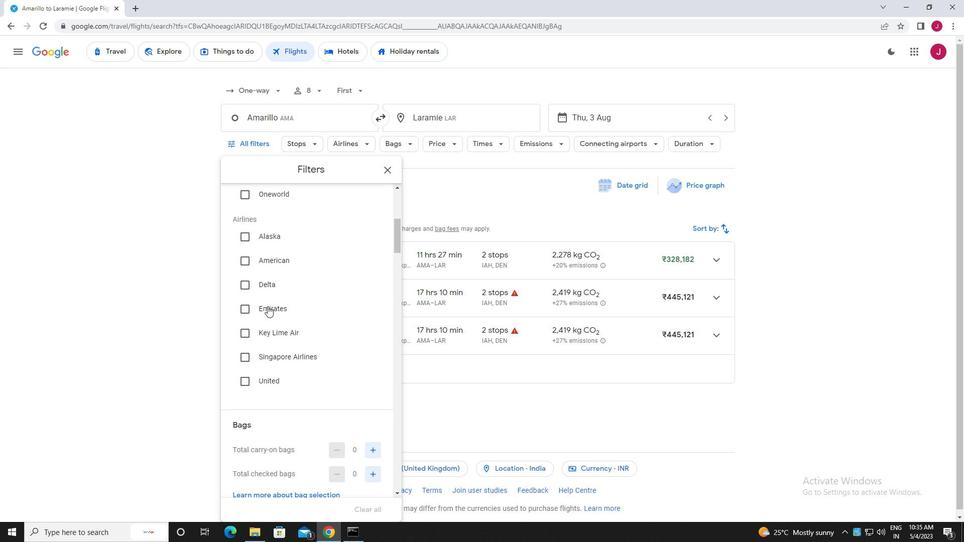 
Action: Mouse scrolled (271, 295) with delta (0, 0)
Screenshot: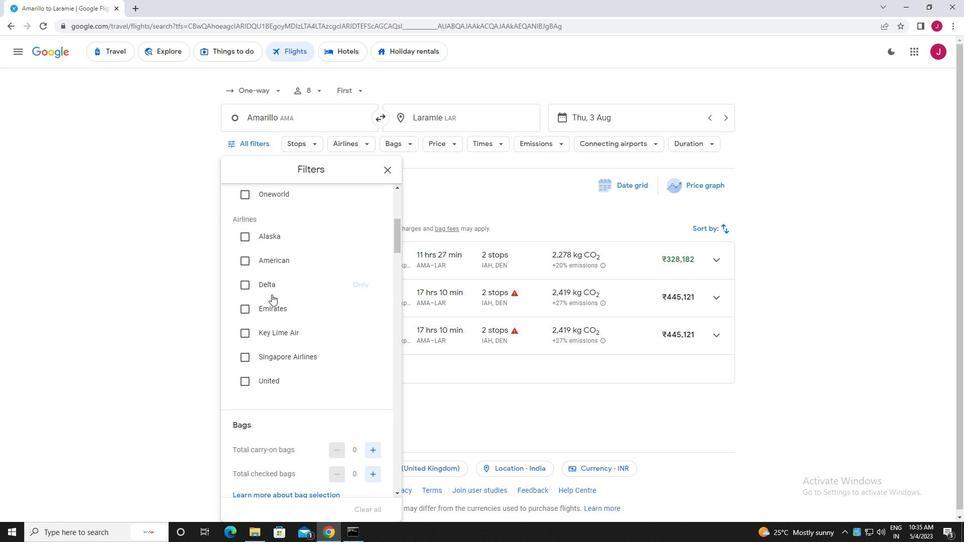 
Action: Mouse scrolled (271, 295) with delta (0, 0)
Screenshot: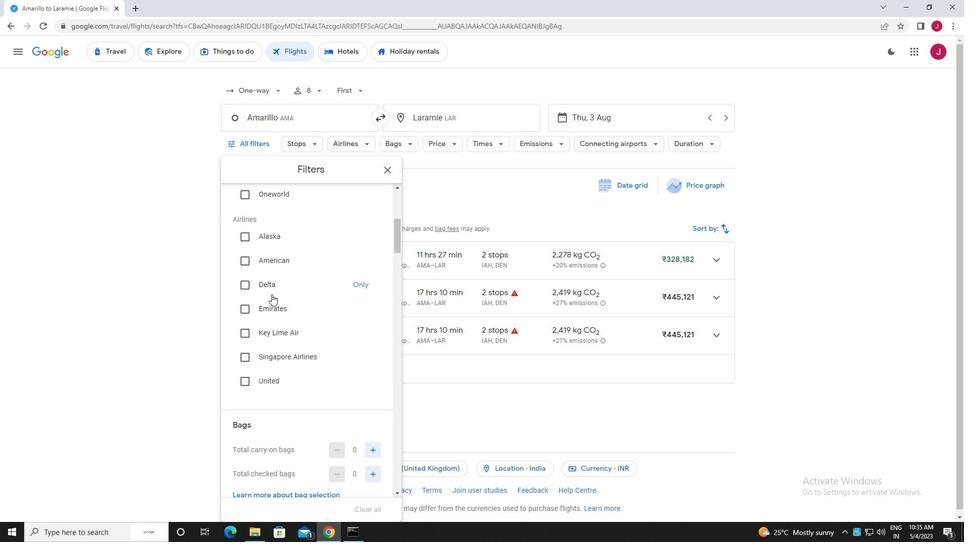 
Action: Mouse moved to (284, 269)
Screenshot: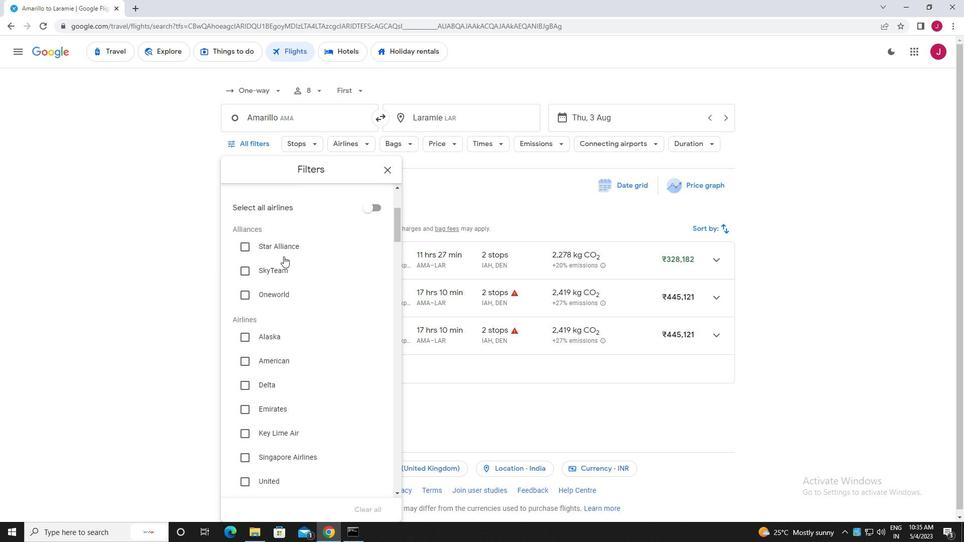 
Action: Mouse scrolled (284, 269) with delta (0, 0)
Screenshot: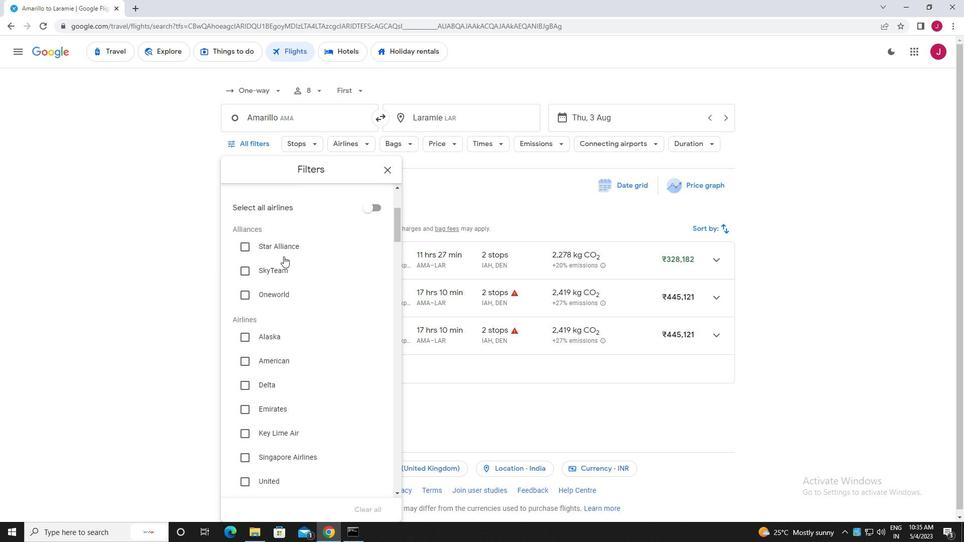 
Action: Mouse moved to (285, 272)
Screenshot: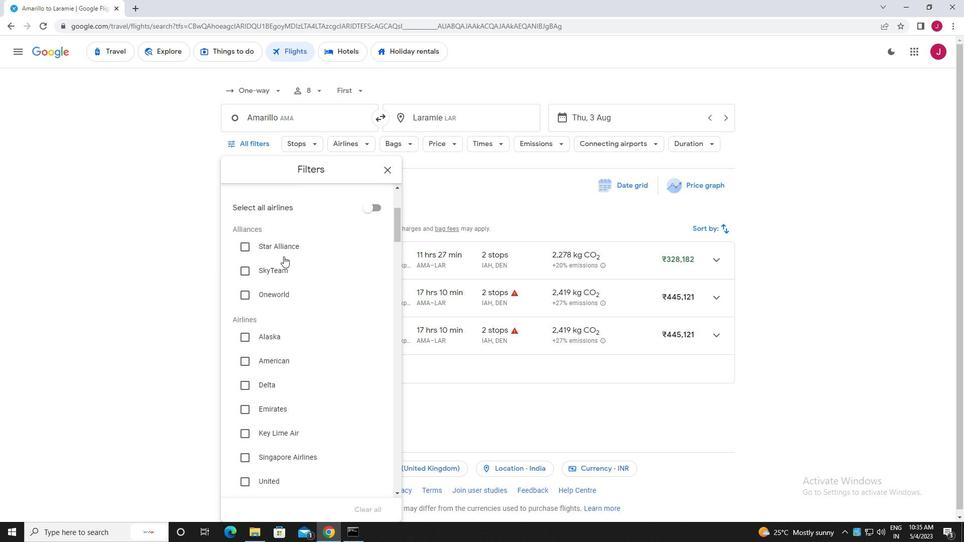 
Action: Mouse scrolled (285, 272) with delta (0, 0)
Screenshot: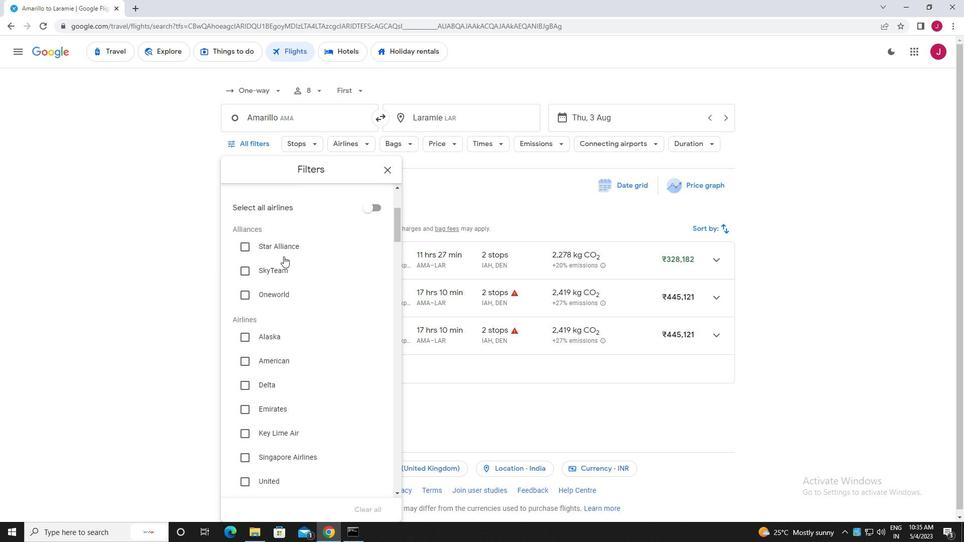 
Action: Mouse moved to (286, 273)
Screenshot: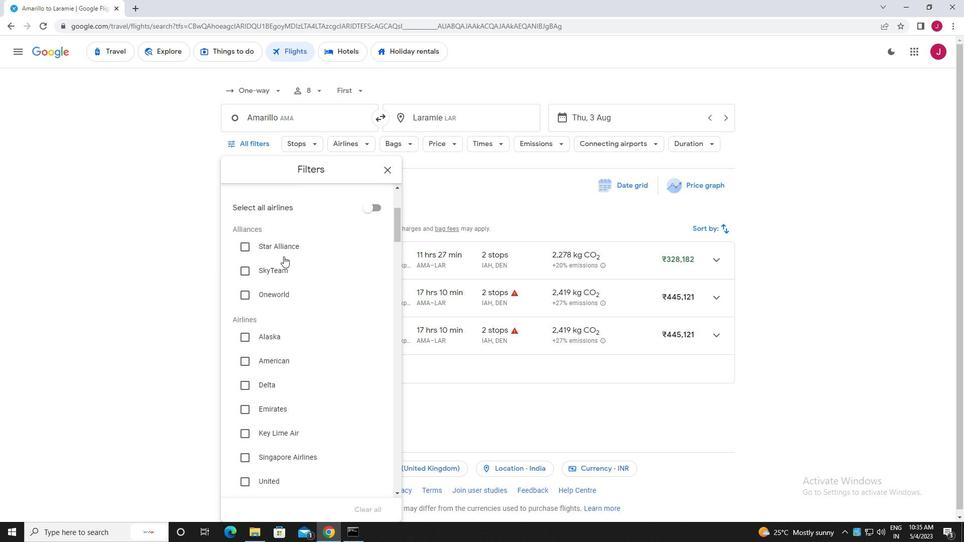 
Action: Mouse scrolled (286, 273) with delta (0, 0)
Screenshot: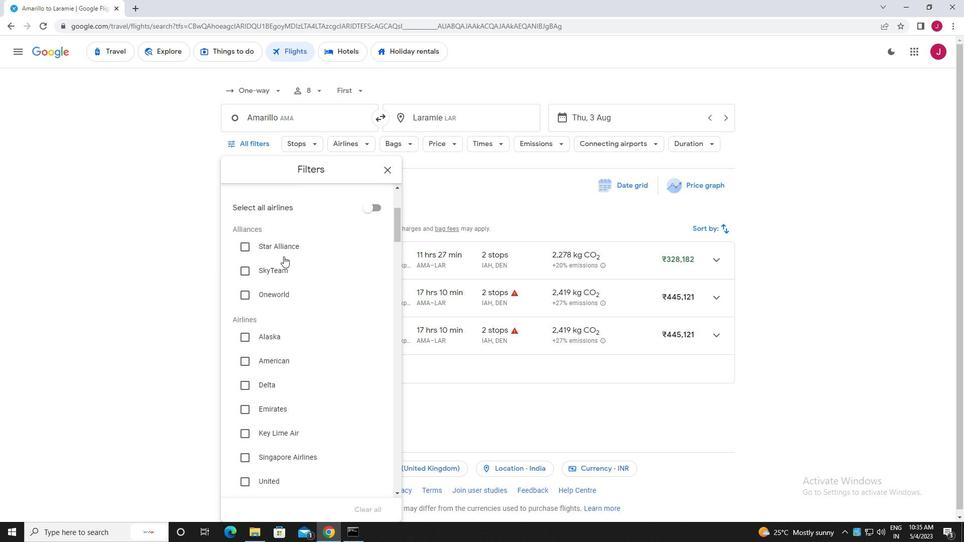 
Action: Mouse moved to (286, 273)
Screenshot: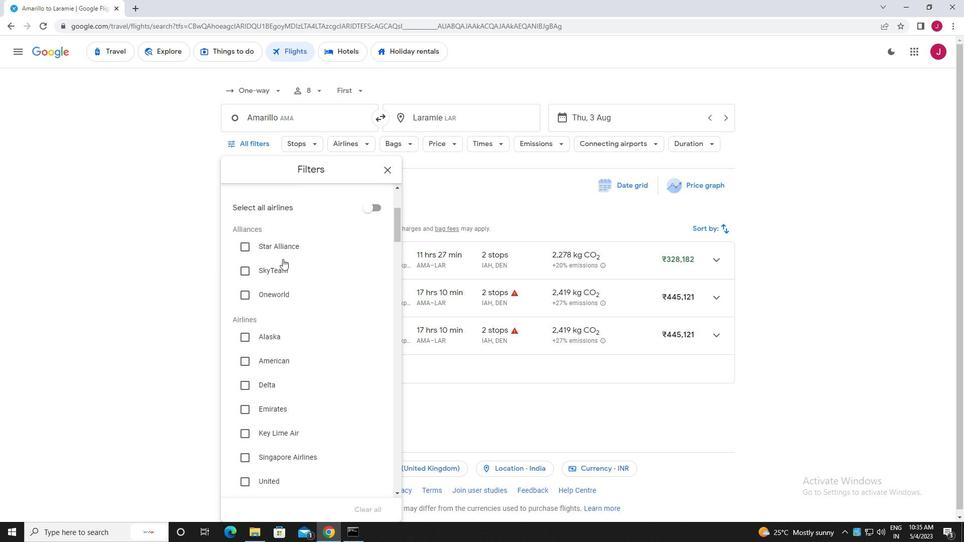 
Action: Mouse scrolled (286, 273) with delta (0, 0)
Screenshot: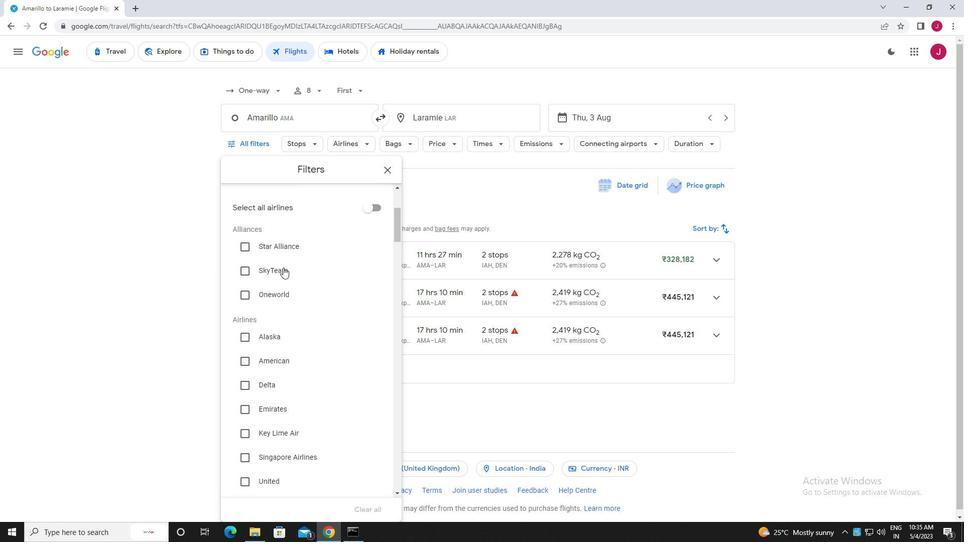 
Action: Mouse moved to (286, 273)
Screenshot: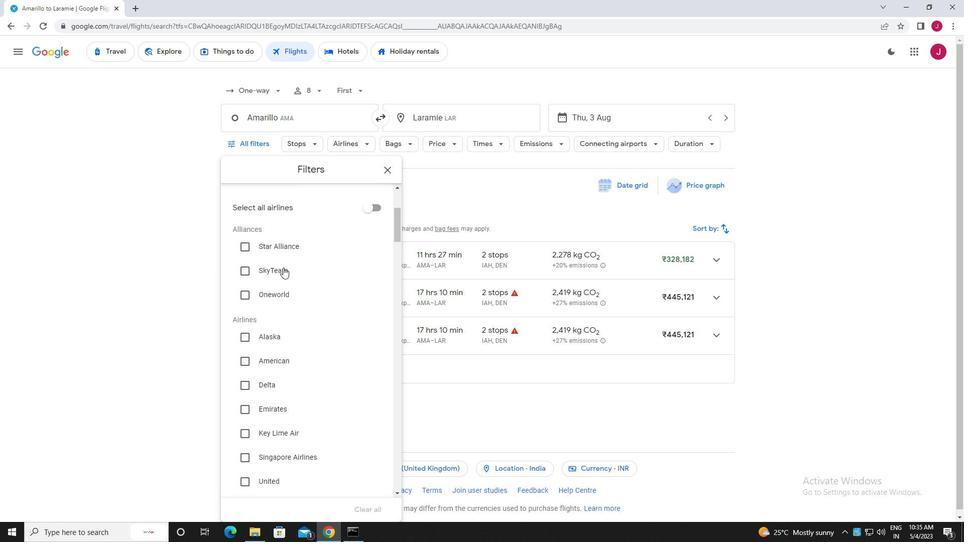 
Action: Mouse scrolled (286, 273) with delta (0, 0)
Screenshot: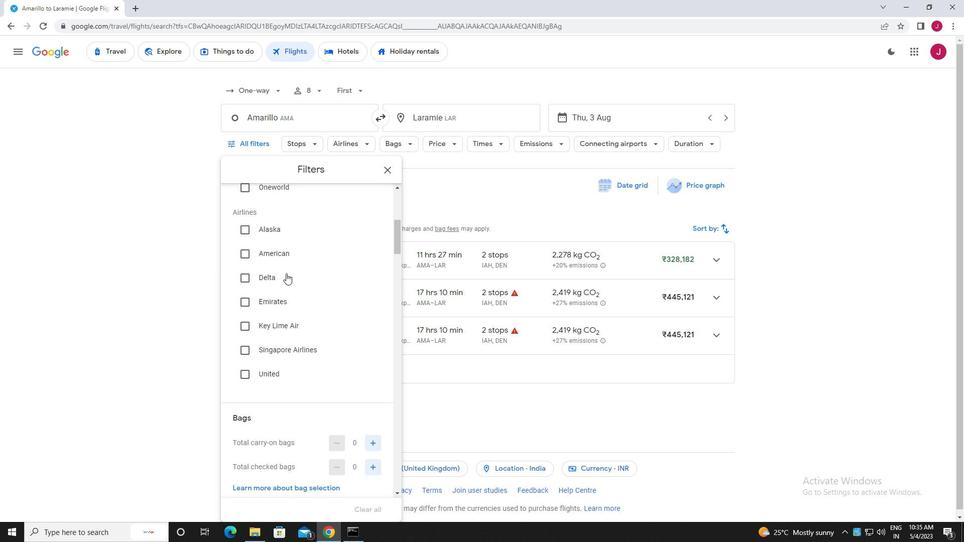 
Action: Mouse scrolled (286, 273) with delta (0, 0)
Screenshot: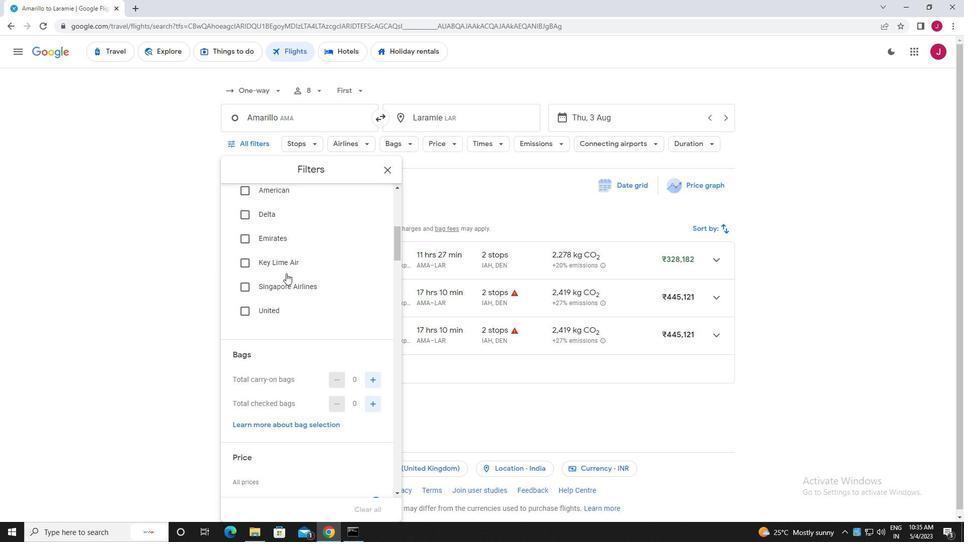 
Action: Mouse scrolled (286, 273) with delta (0, 0)
Screenshot: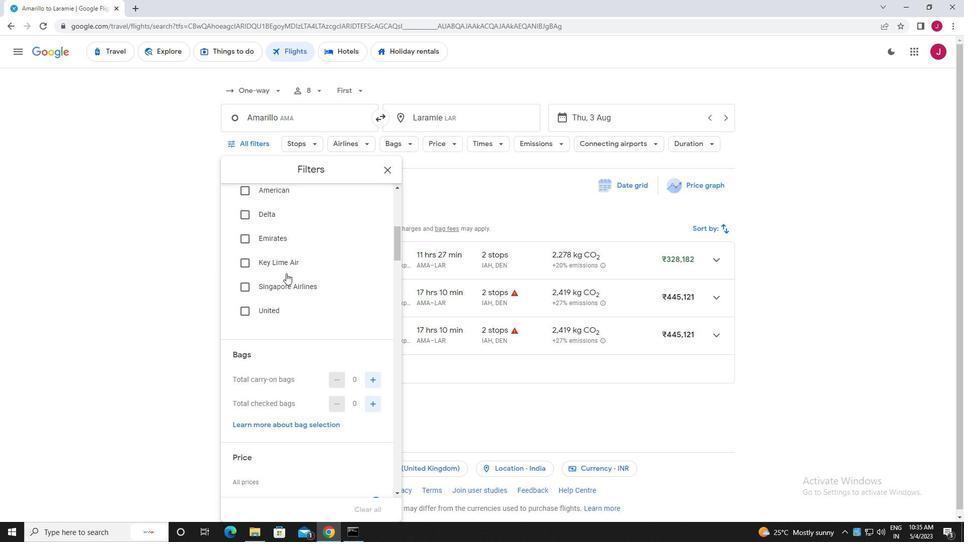 
Action: Mouse moved to (373, 200)
Screenshot: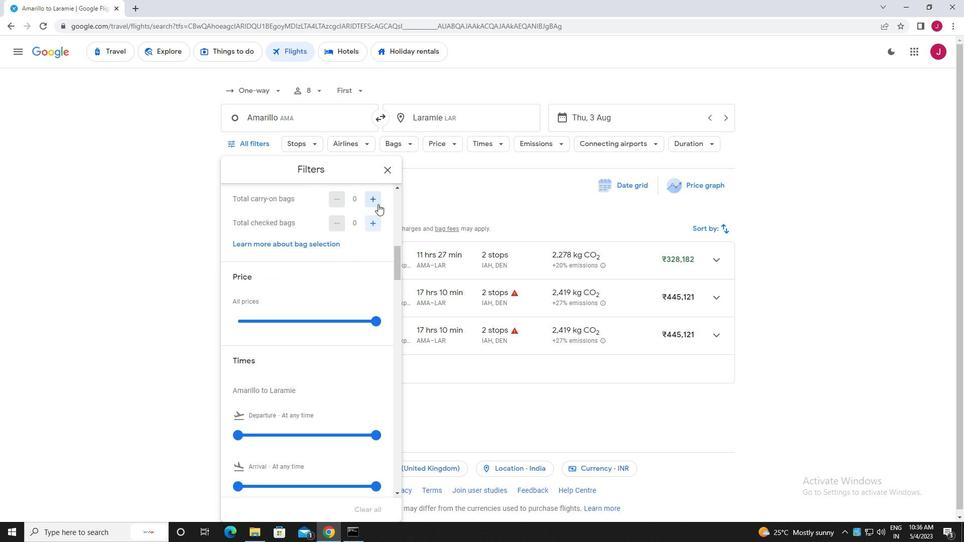 
Action: Mouse pressed left at (373, 200)
Screenshot: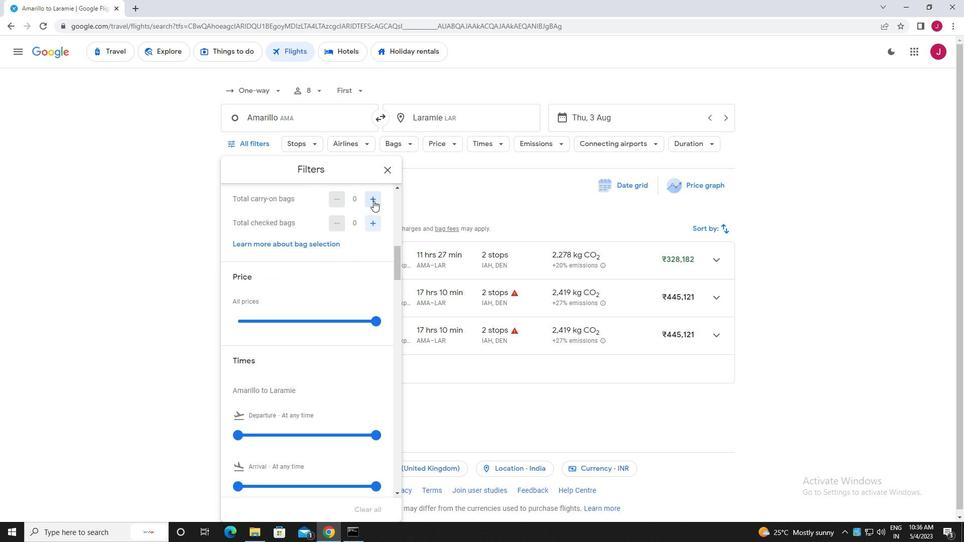 
Action: Mouse pressed left at (373, 200)
Screenshot: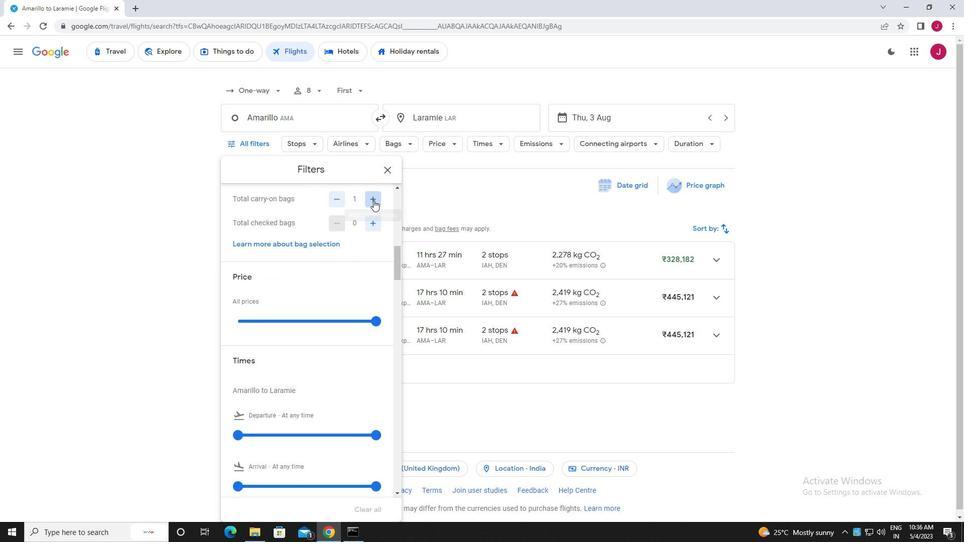 
Action: Mouse moved to (374, 224)
Screenshot: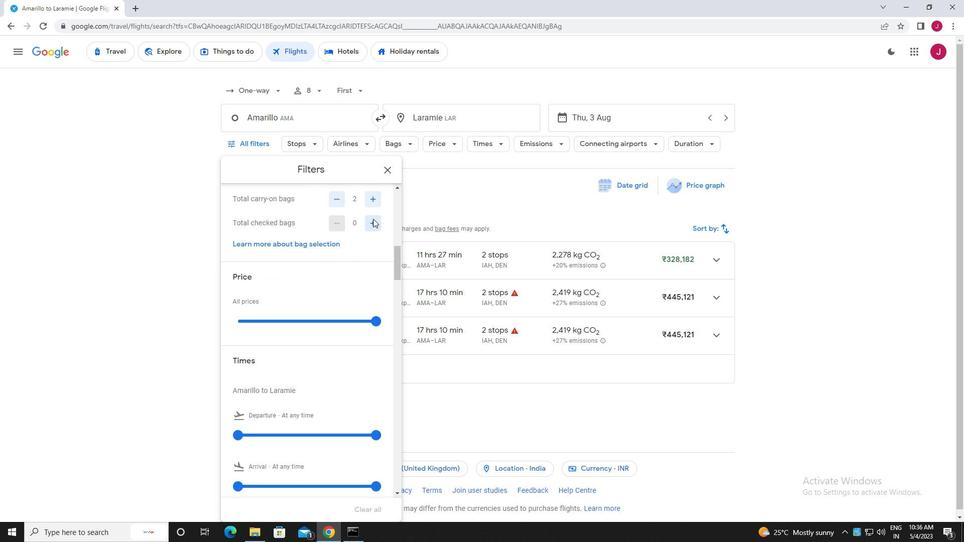 
Action: Mouse pressed left at (374, 224)
Screenshot: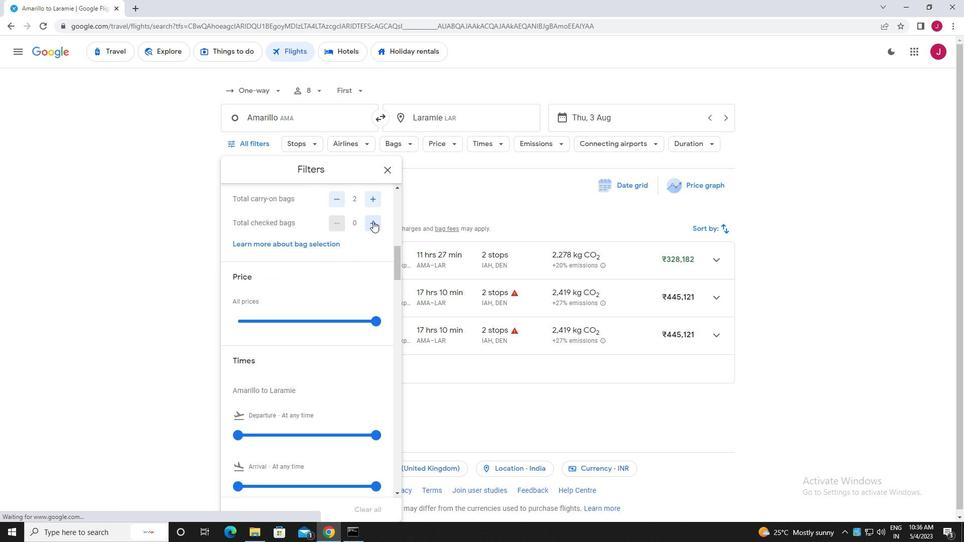 
Action: Mouse pressed left at (374, 224)
Screenshot: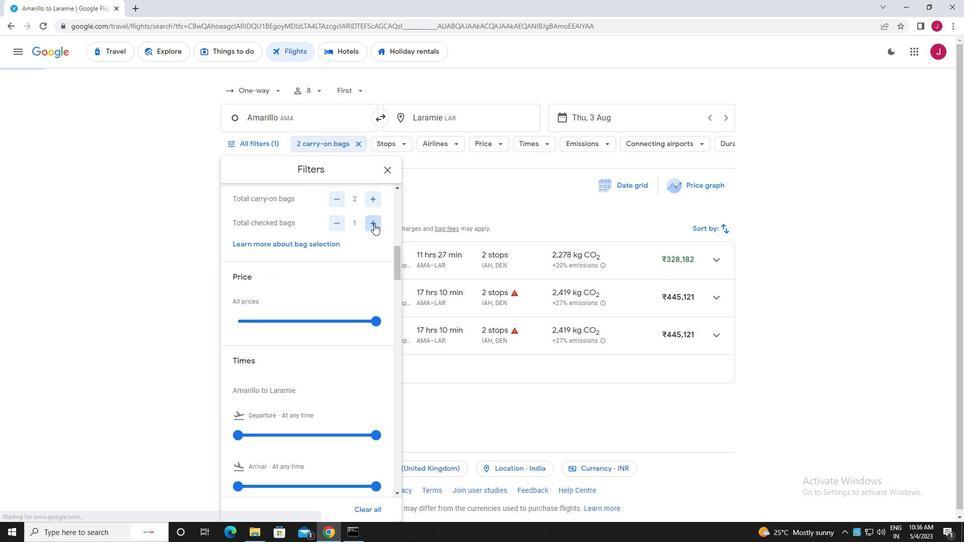 
Action: Mouse pressed left at (374, 224)
Screenshot: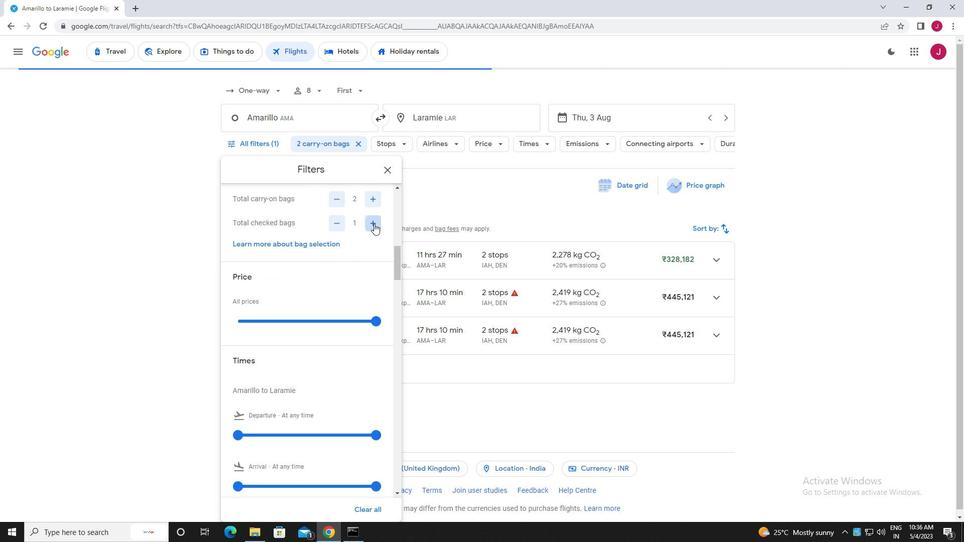 
Action: Mouse pressed left at (374, 224)
Screenshot: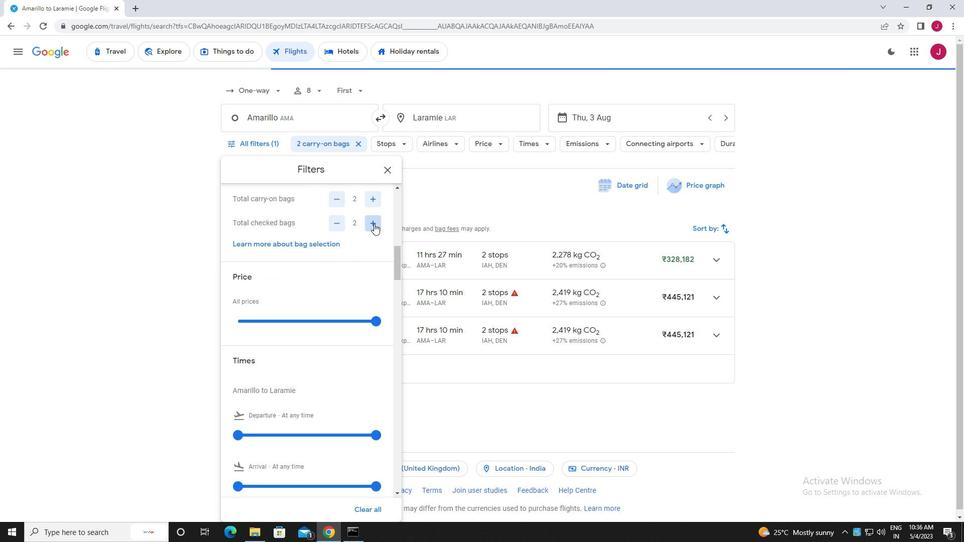 
Action: Mouse pressed left at (374, 224)
Screenshot: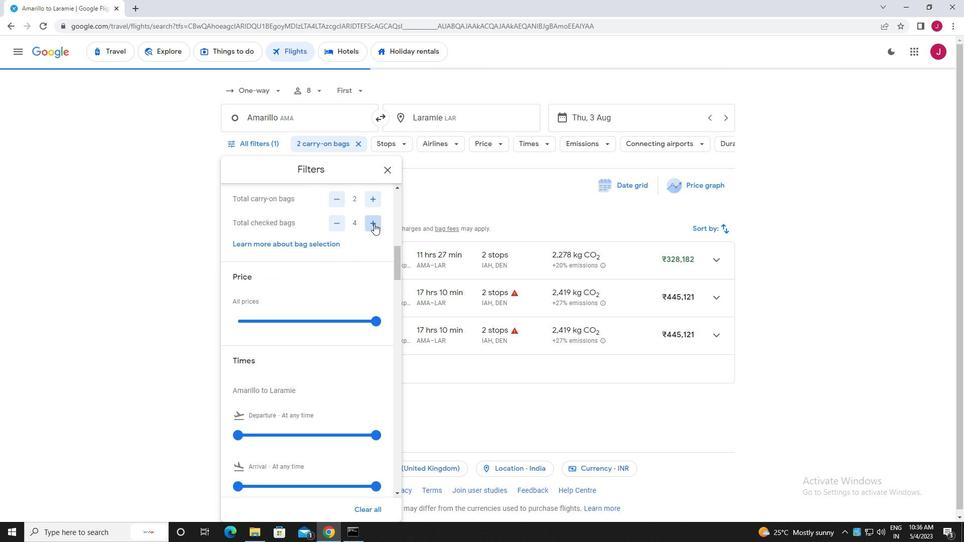 
Action: Mouse pressed left at (374, 224)
Screenshot: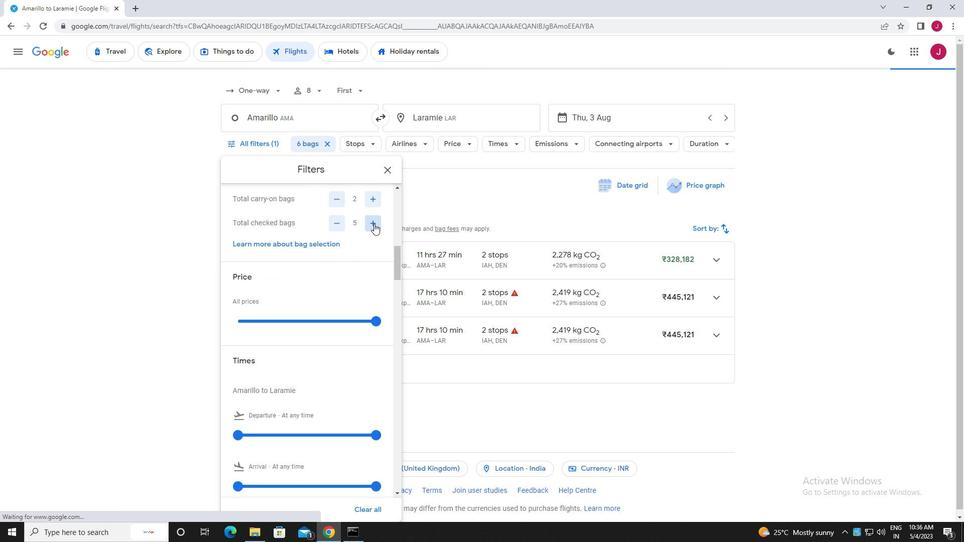 
Action: Mouse scrolled (374, 223) with delta (0, 0)
Screenshot: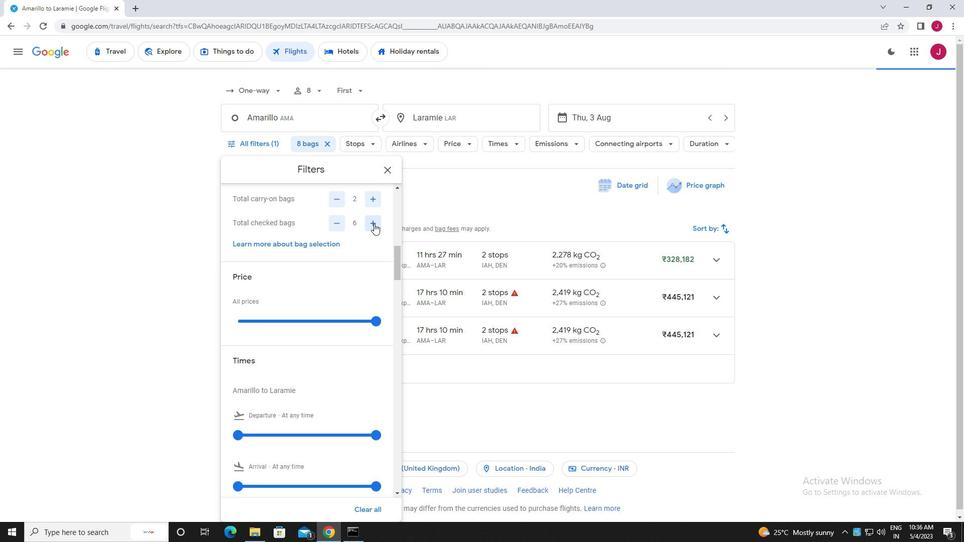 
Action: Mouse scrolled (374, 223) with delta (0, 0)
Screenshot: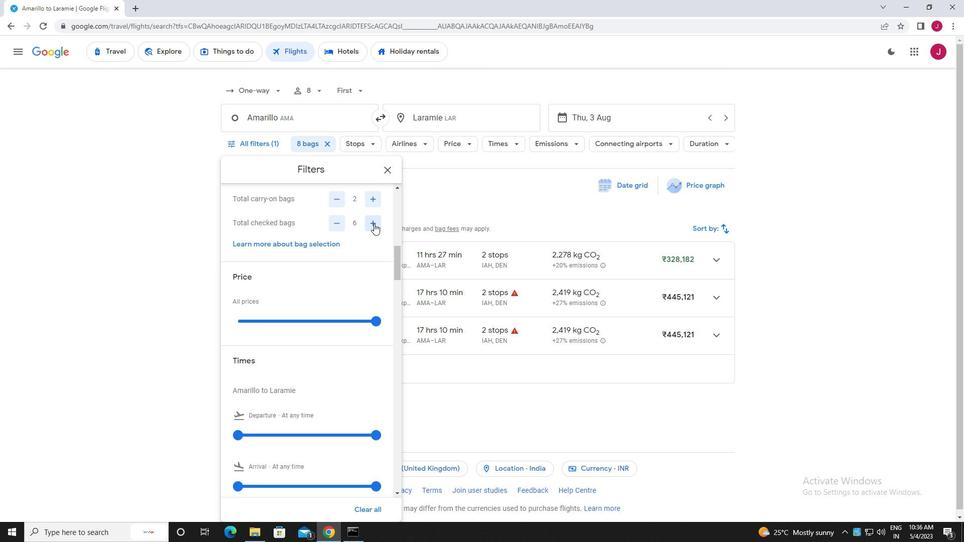 
Action: Mouse moved to (375, 223)
Screenshot: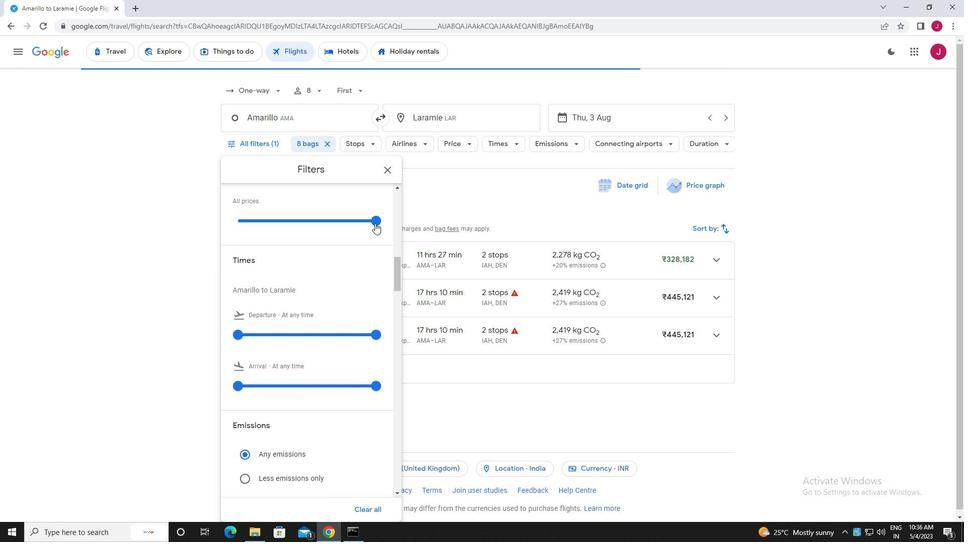 
Action: Mouse pressed left at (375, 223)
Screenshot: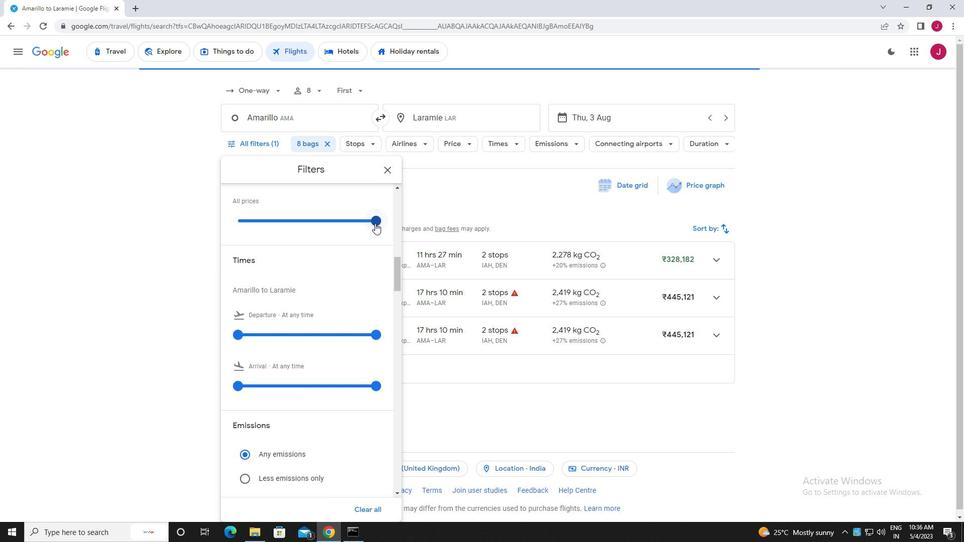 
Action: Mouse moved to (378, 222)
Screenshot: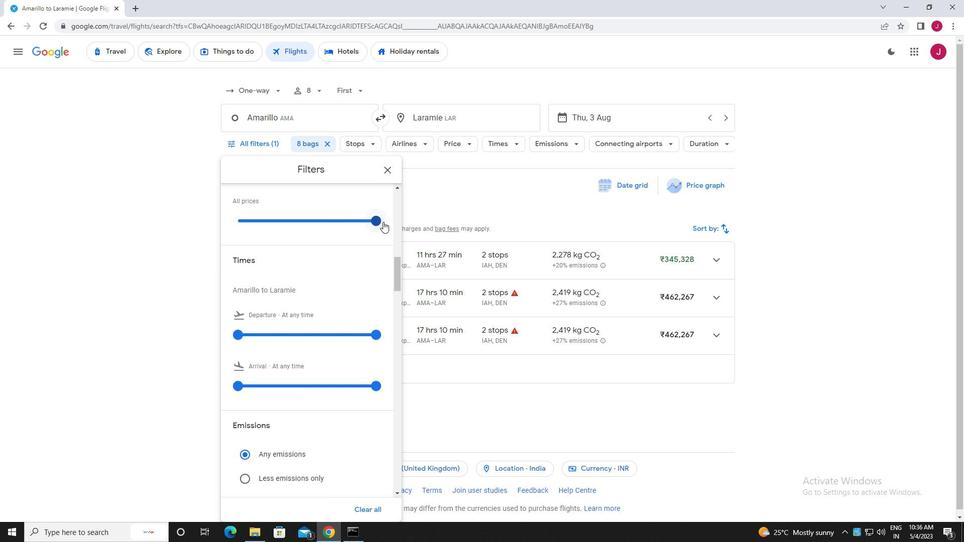 
Action: Mouse pressed left at (378, 222)
Screenshot: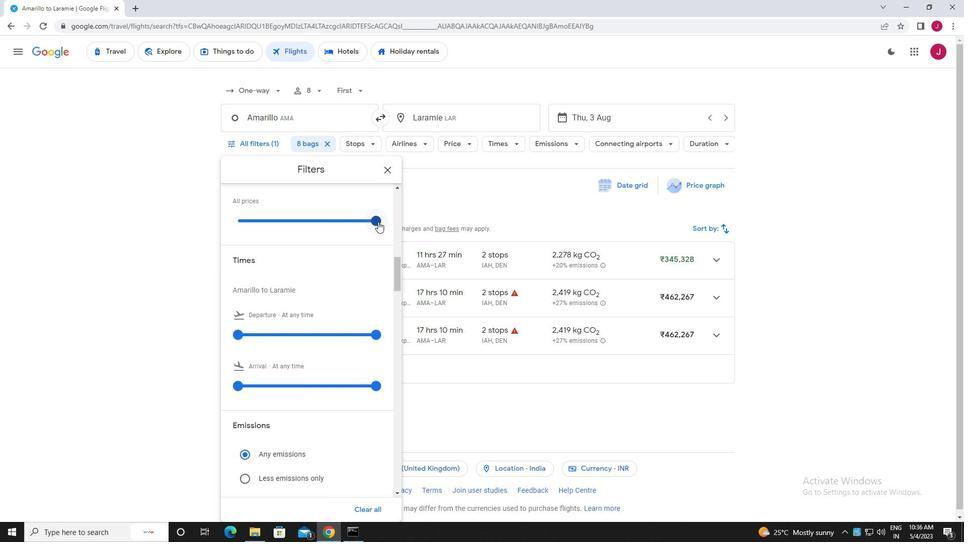 
Action: Mouse moved to (313, 248)
Screenshot: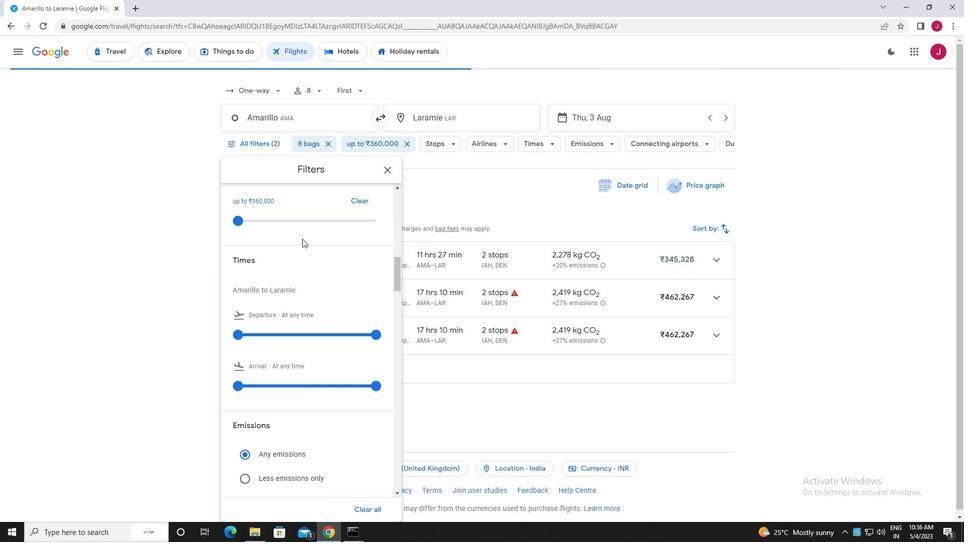 
Action: Mouse scrolled (313, 248) with delta (0, 0)
Screenshot: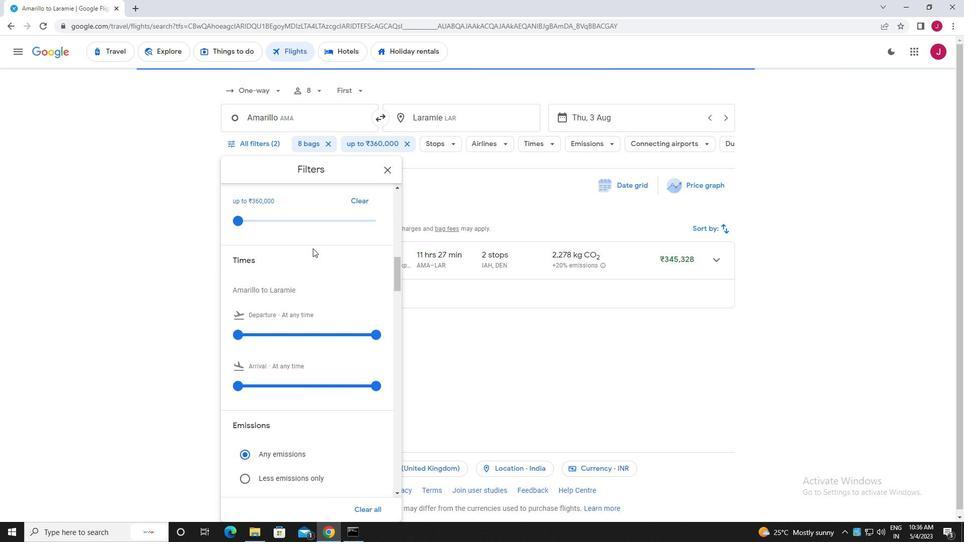 
Action: Mouse scrolled (313, 248) with delta (0, 0)
Screenshot: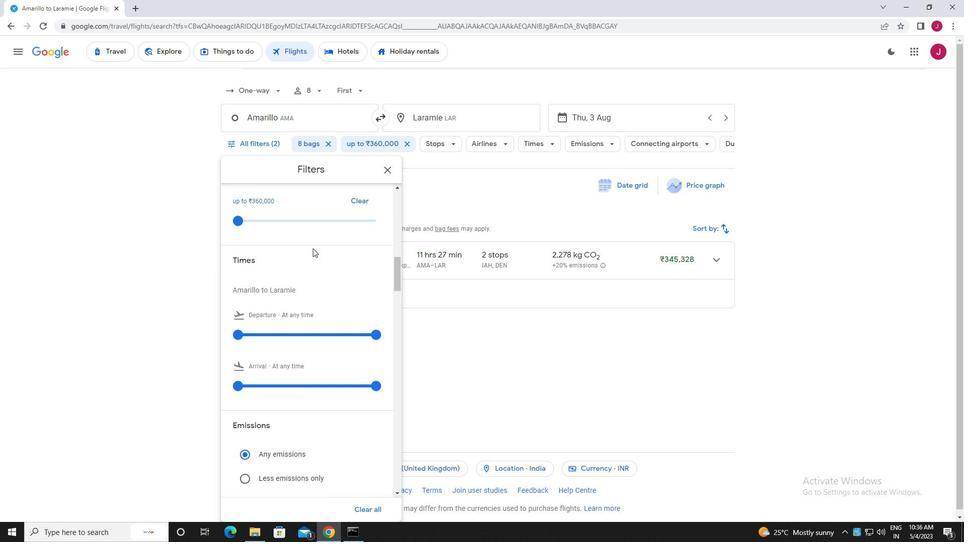 
Action: Mouse moved to (241, 233)
Screenshot: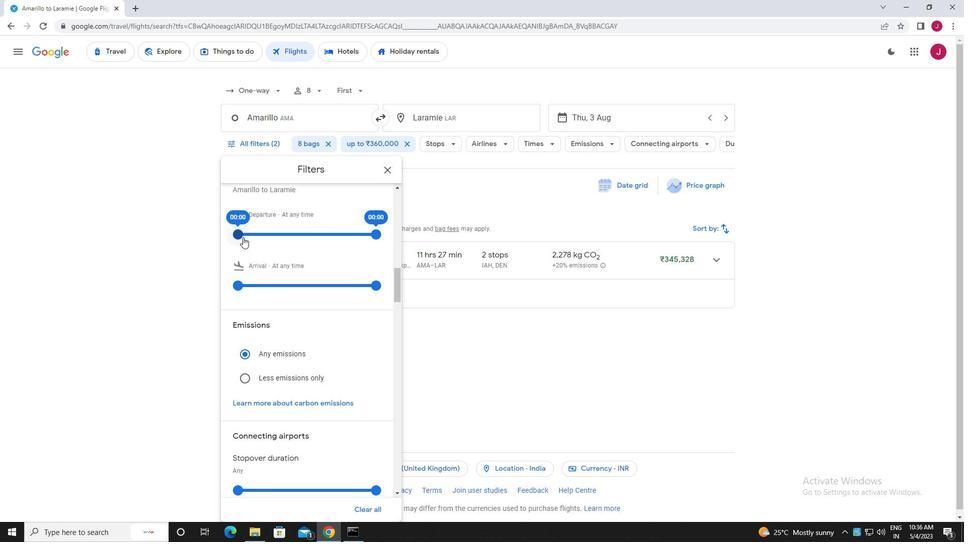 
Action: Mouse pressed left at (241, 233)
Screenshot: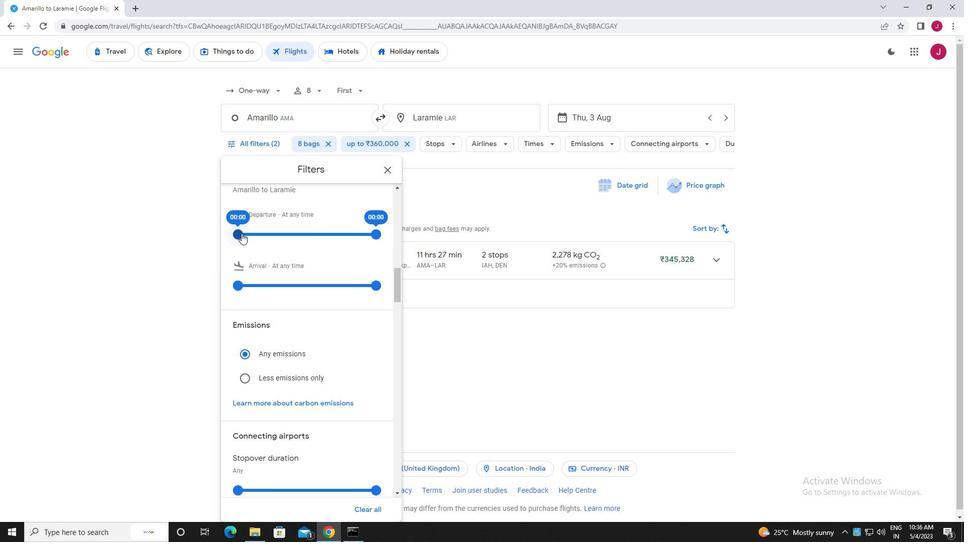 
Action: Mouse moved to (377, 235)
Screenshot: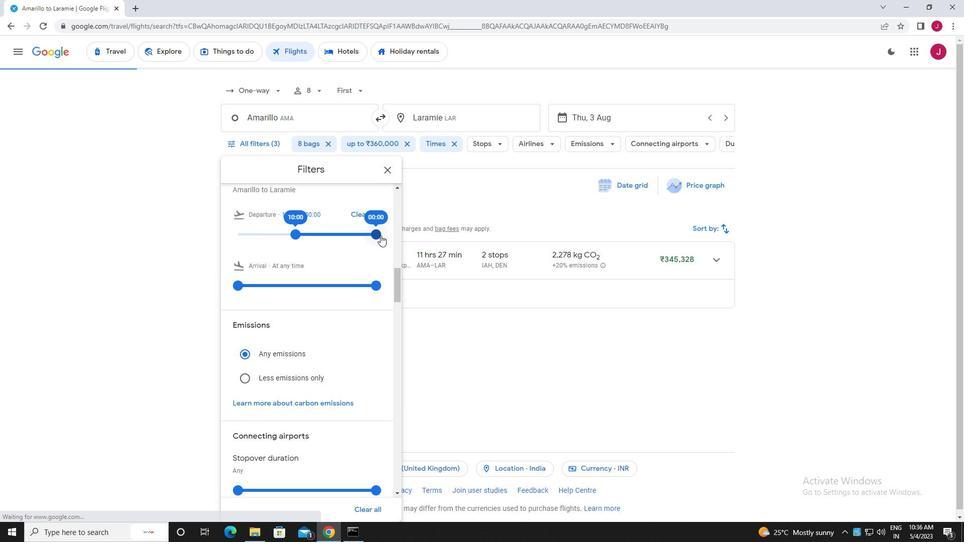 
Action: Mouse pressed left at (377, 235)
Screenshot: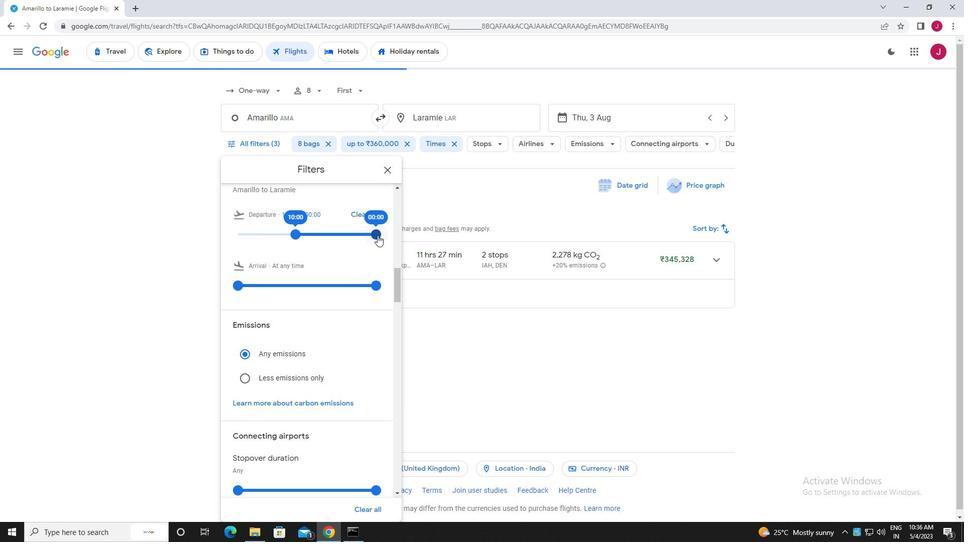 
Action: Mouse moved to (388, 170)
Screenshot: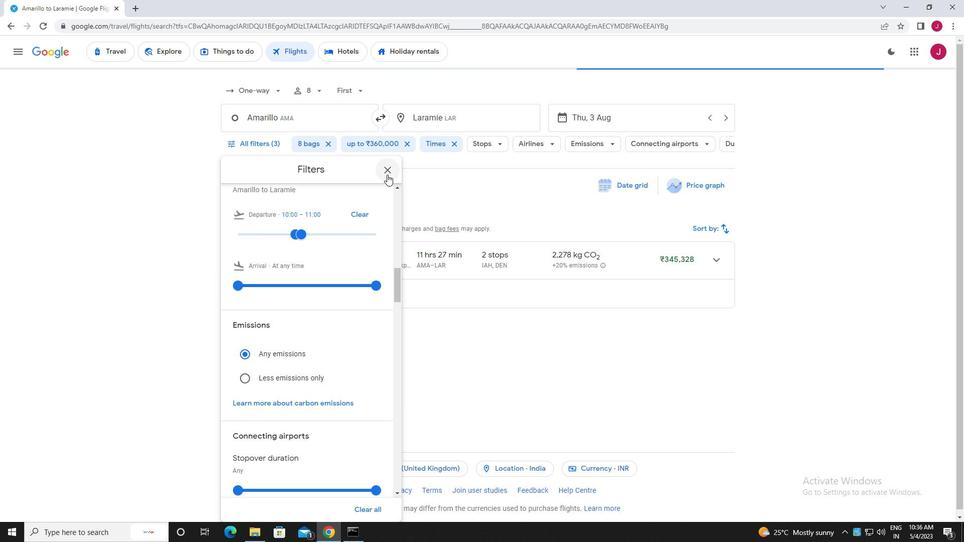 
Action: Mouse pressed left at (388, 170)
Screenshot: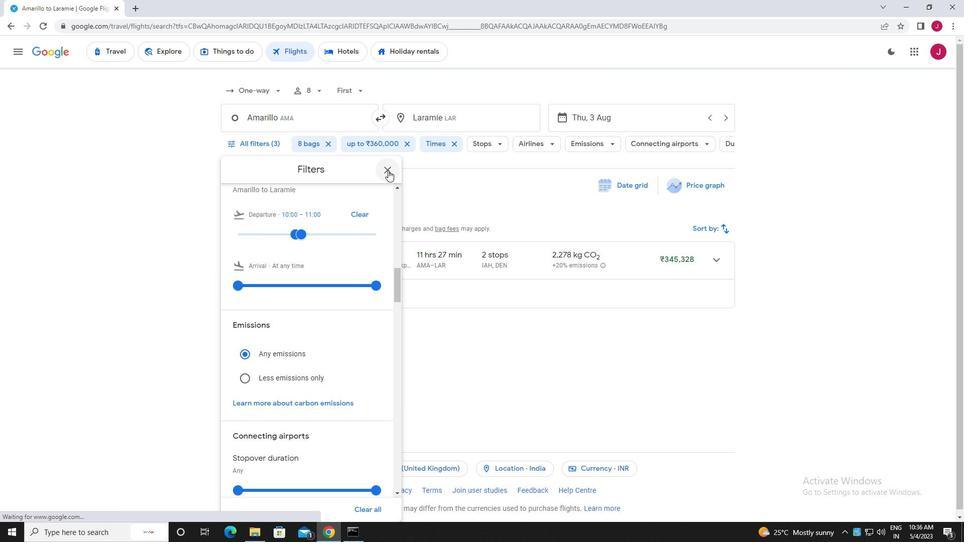 
Action: Mouse moved to (386, 171)
Screenshot: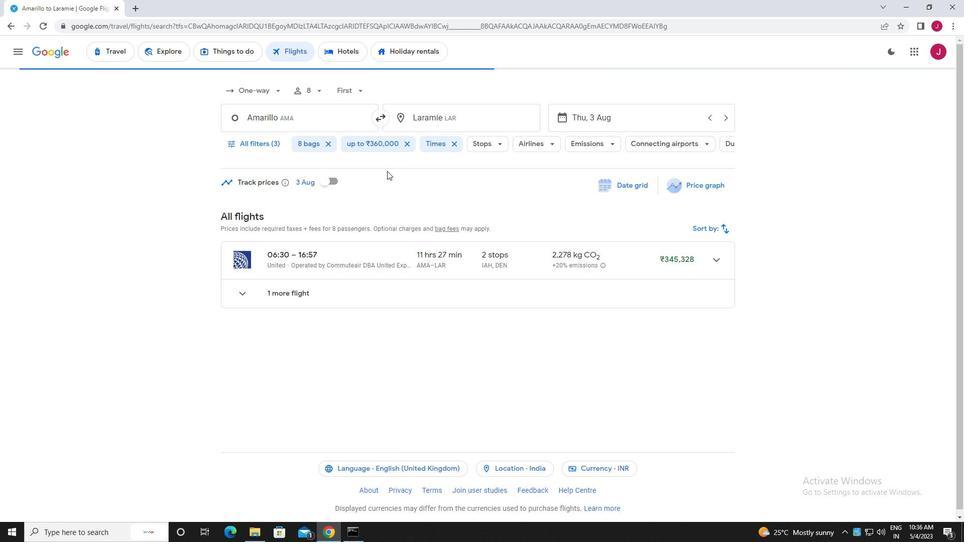 
